 Task: Find connections with filter location Burhānuddin with filter topic #Managementskillswith filter profile language French with filter current company Trimble Inc. with filter school Jodhpur National University, Jodhpur with filter industry Nanotechnology Research with filter service category Labor and Employment Law with filter keywords title Flight Attendant
Action: Mouse moved to (594, 124)
Screenshot: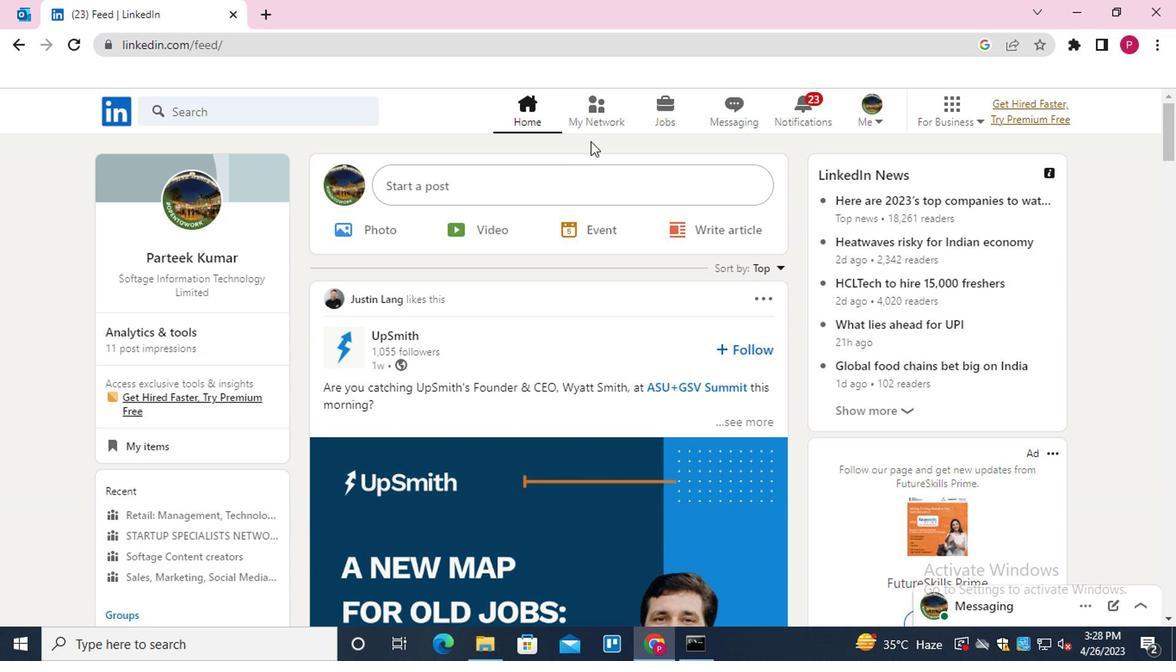 
Action: Mouse pressed left at (594, 124)
Screenshot: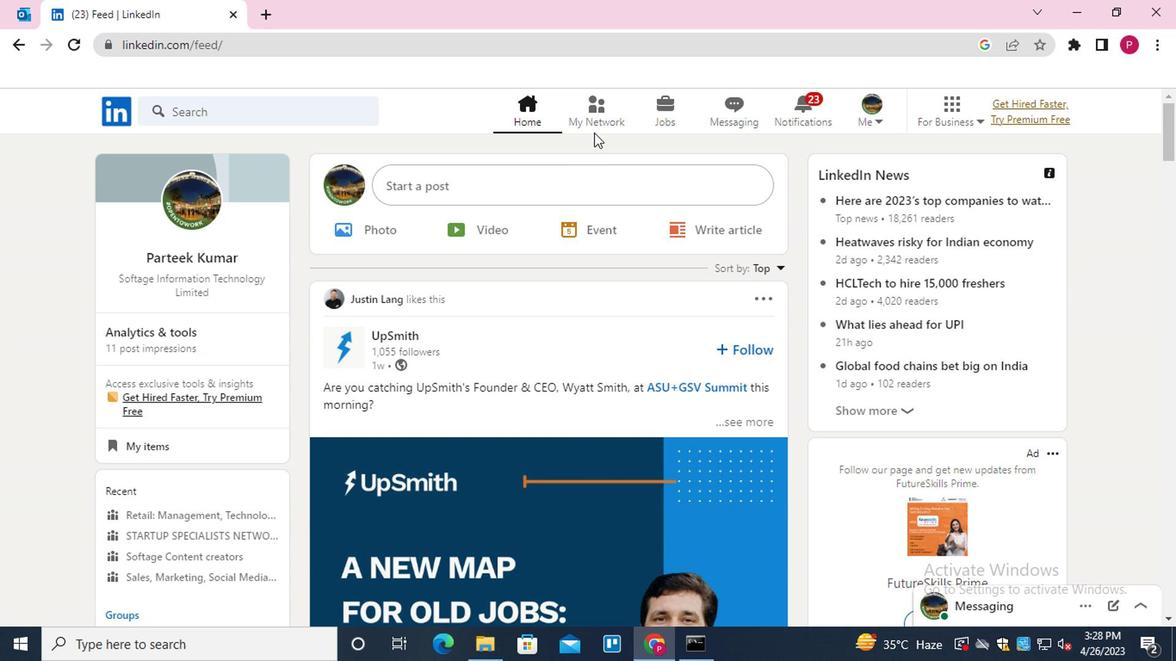 
Action: Mouse moved to (286, 218)
Screenshot: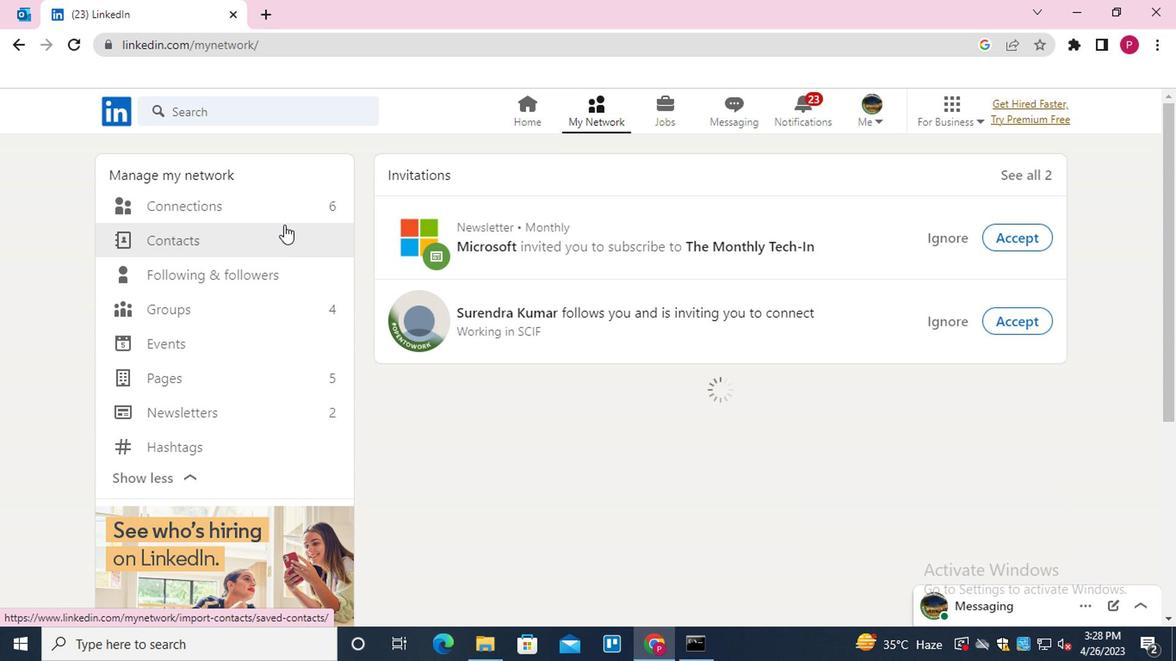 
Action: Mouse pressed left at (286, 218)
Screenshot: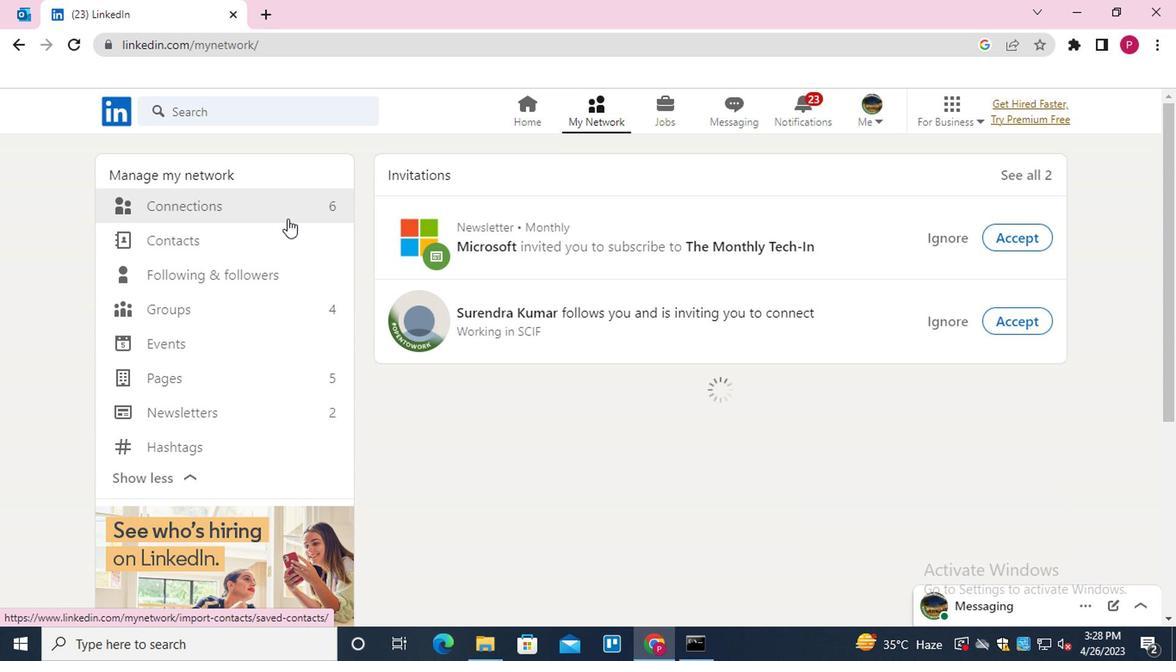 
Action: Mouse moved to (272, 214)
Screenshot: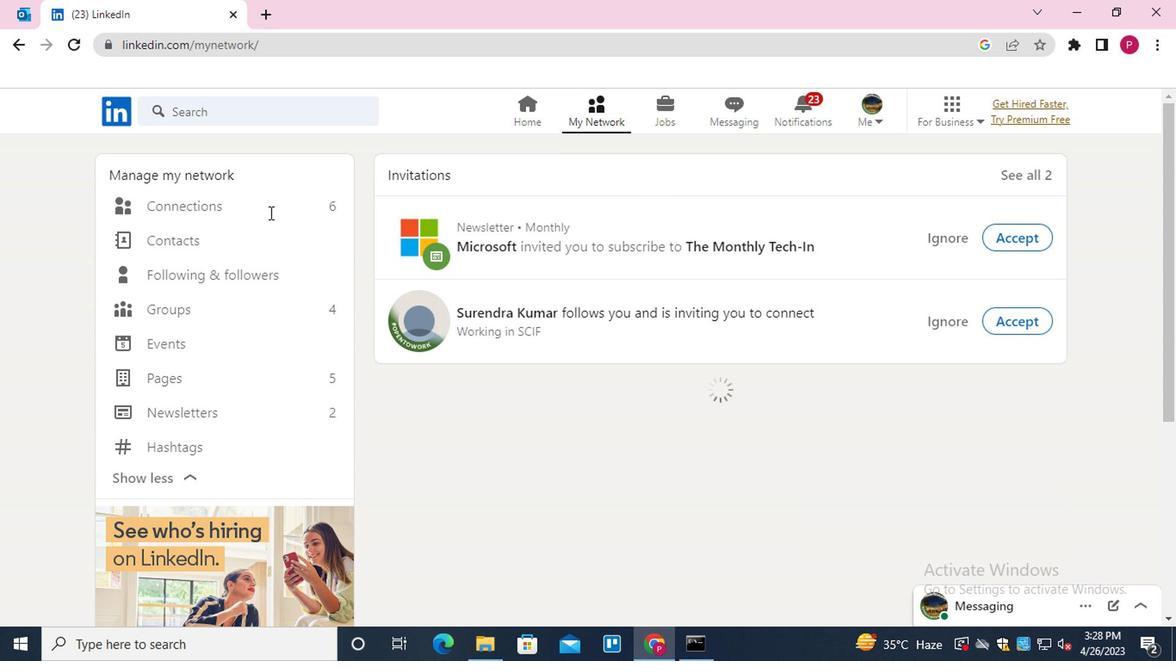 
Action: Mouse pressed left at (272, 214)
Screenshot: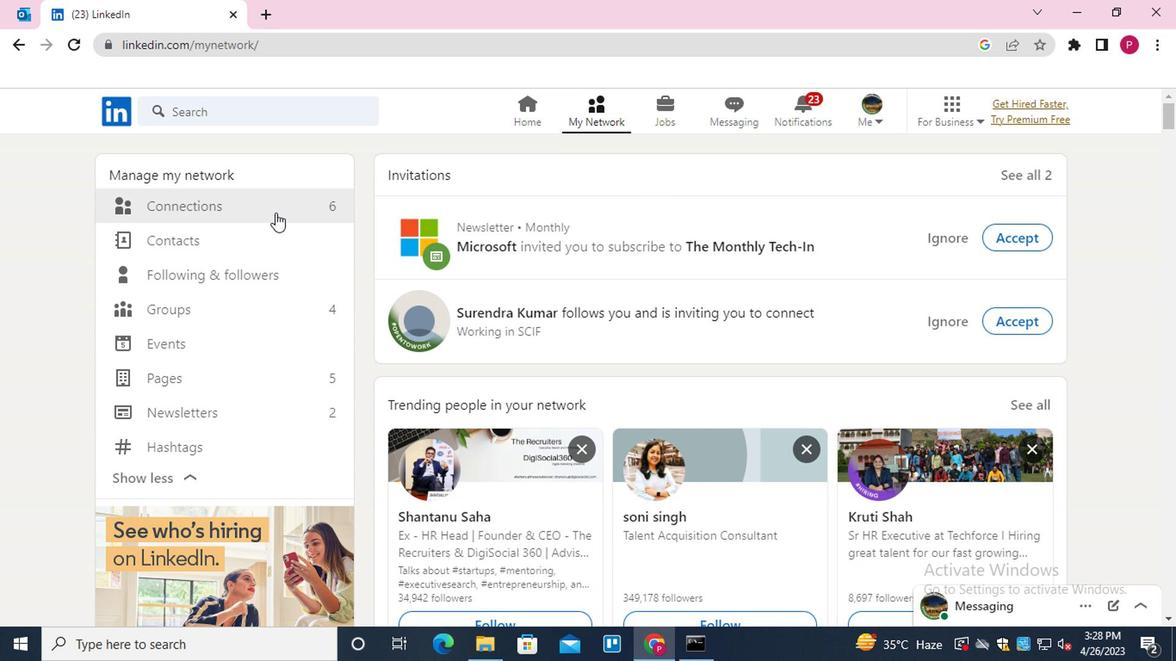 
Action: Mouse moved to (746, 206)
Screenshot: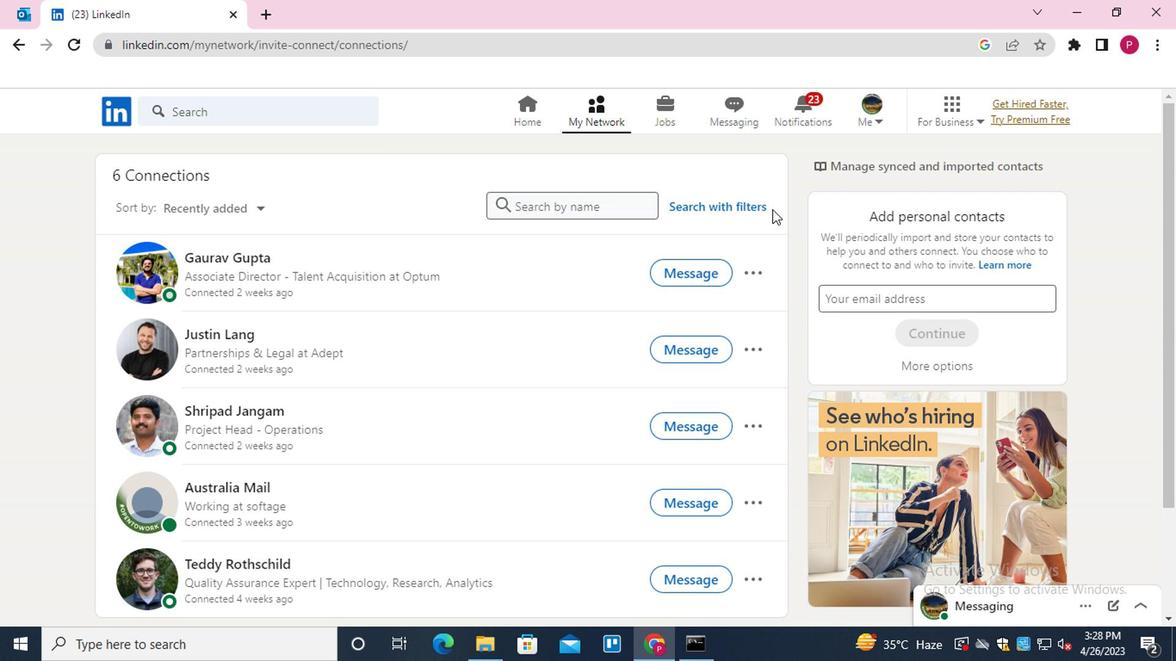 
Action: Mouse pressed left at (746, 206)
Screenshot: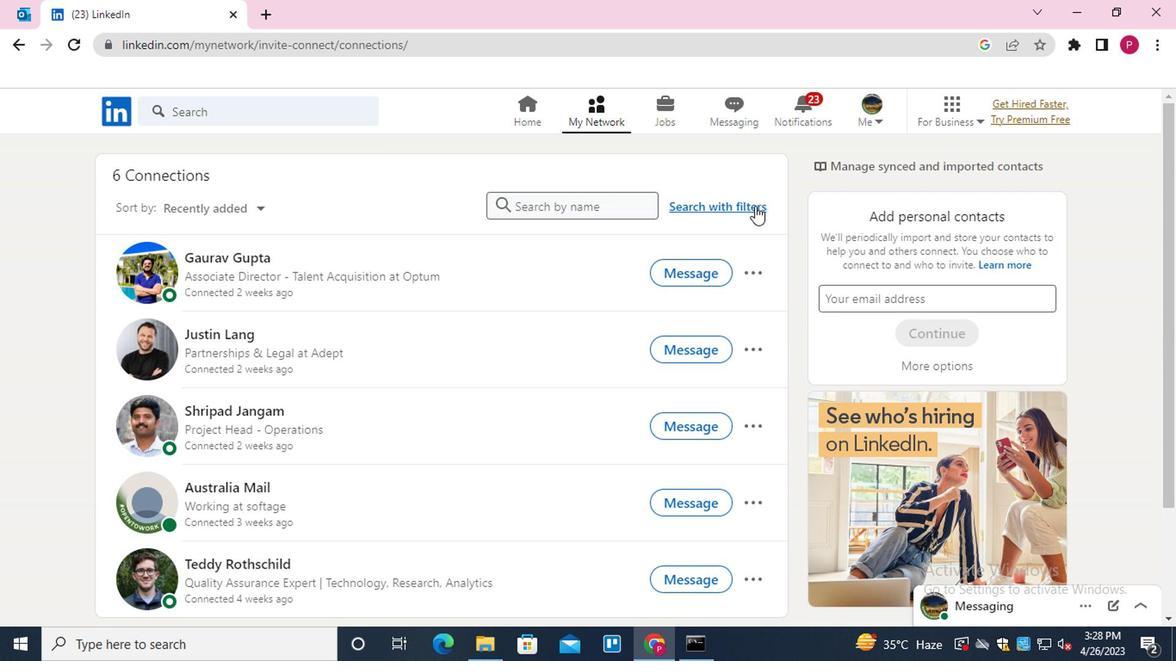 
Action: Mouse moved to (577, 161)
Screenshot: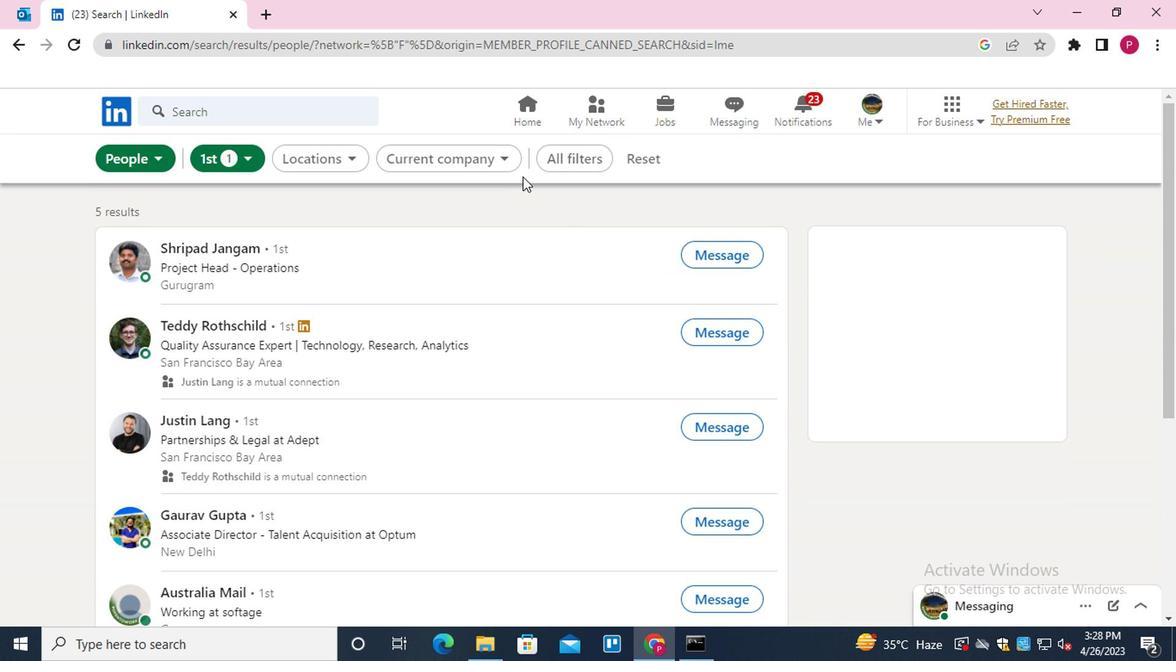 
Action: Mouse pressed left at (577, 161)
Screenshot: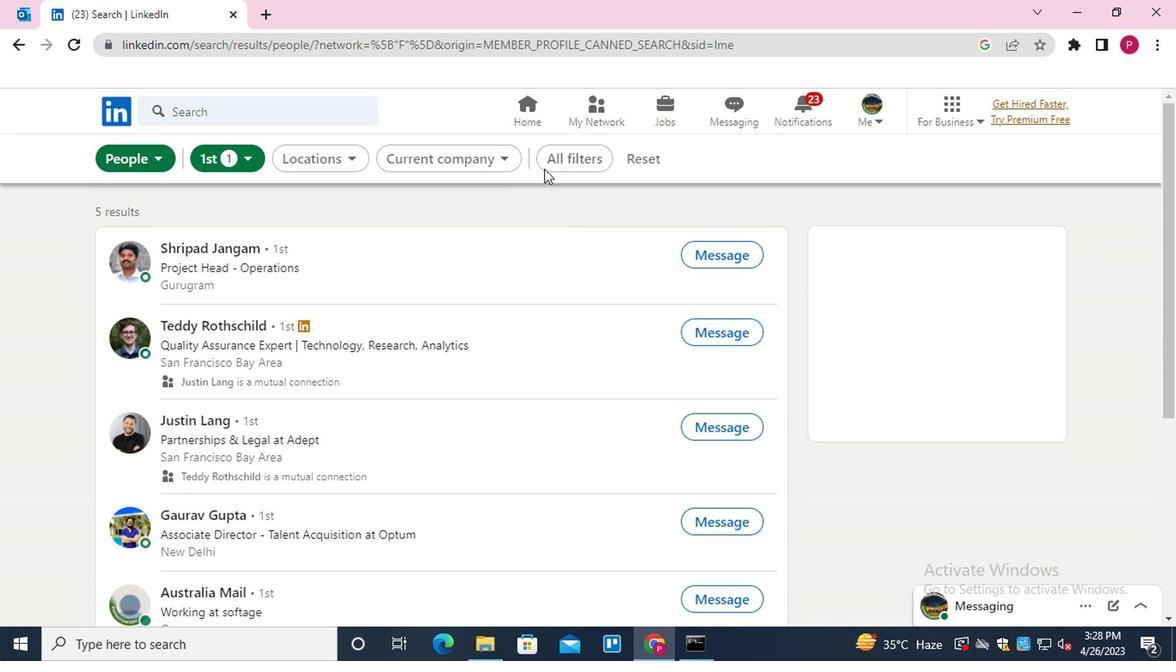 
Action: Mouse moved to (521, 261)
Screenshot: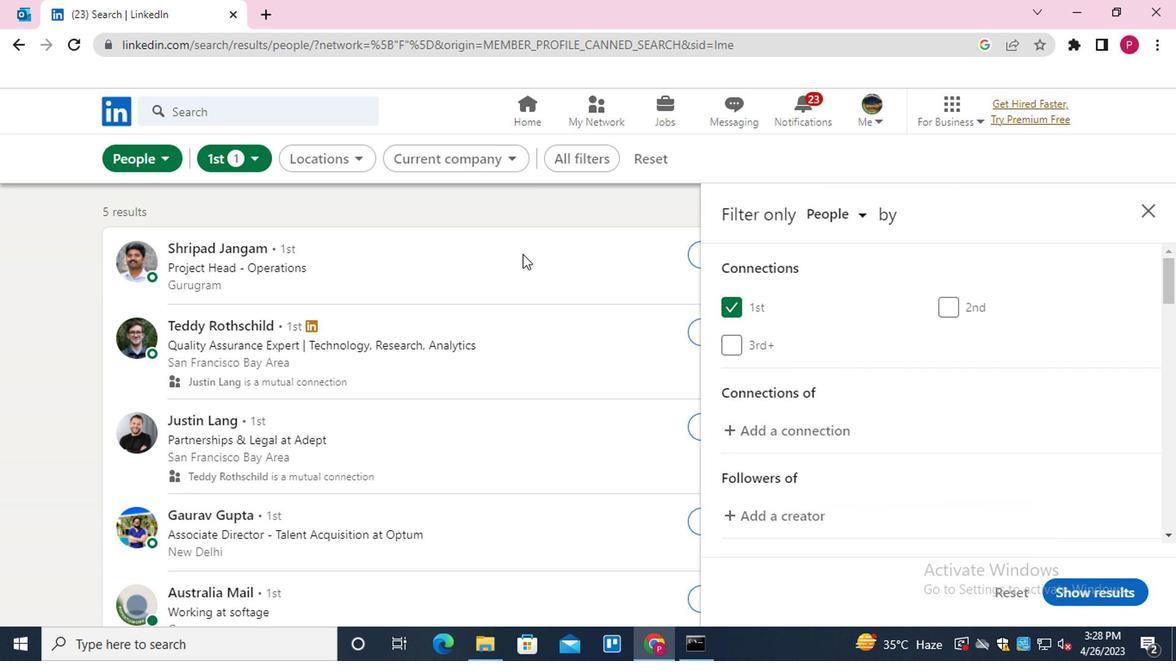 
Action: Mouse scrolled (521, 261) with delta (0, 0)
Screenshot: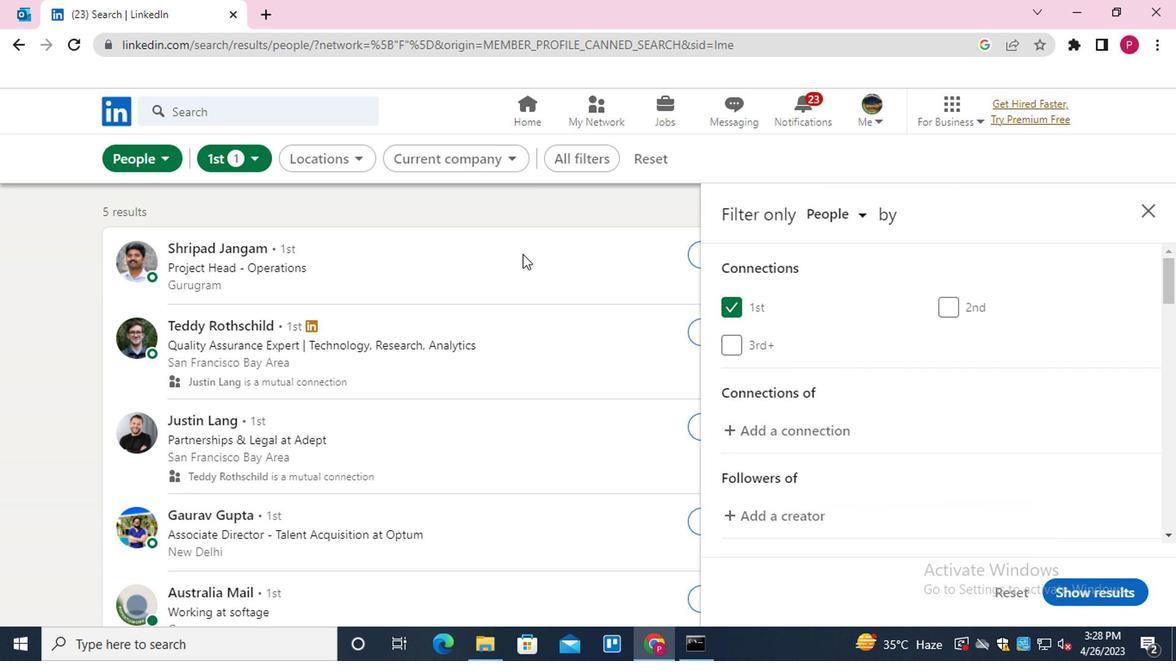 
Action: Mouse moved to (527, 271)
Screenshot: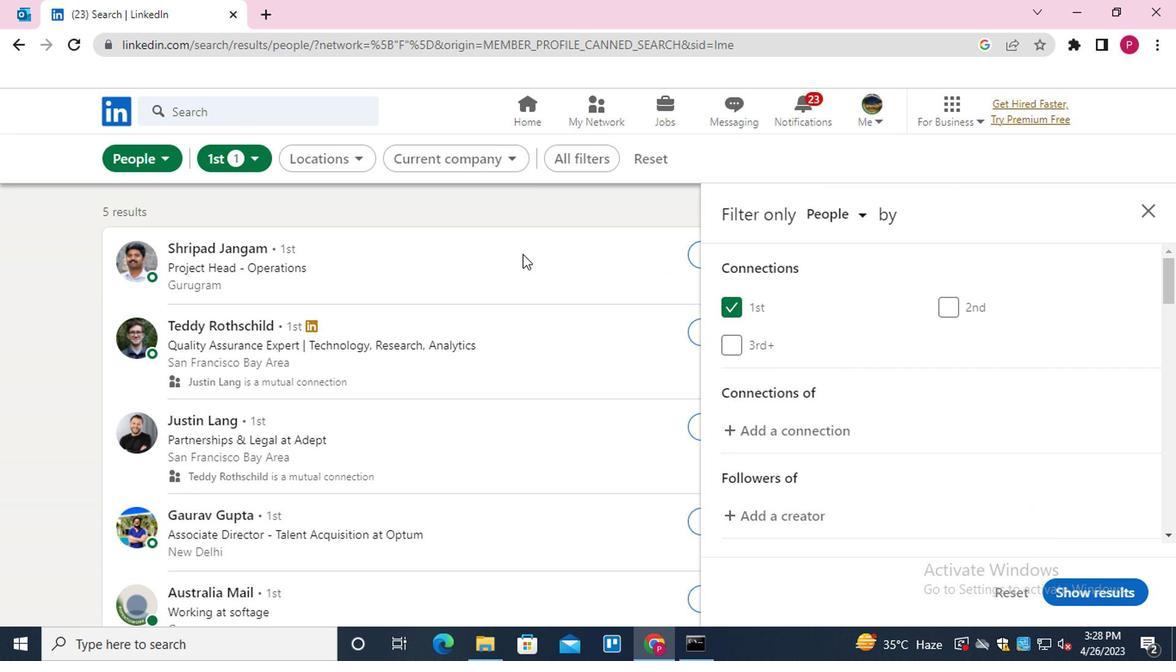 
Action: Mouse scrolled (527, 270) with delta (0, -1)
Screenshot: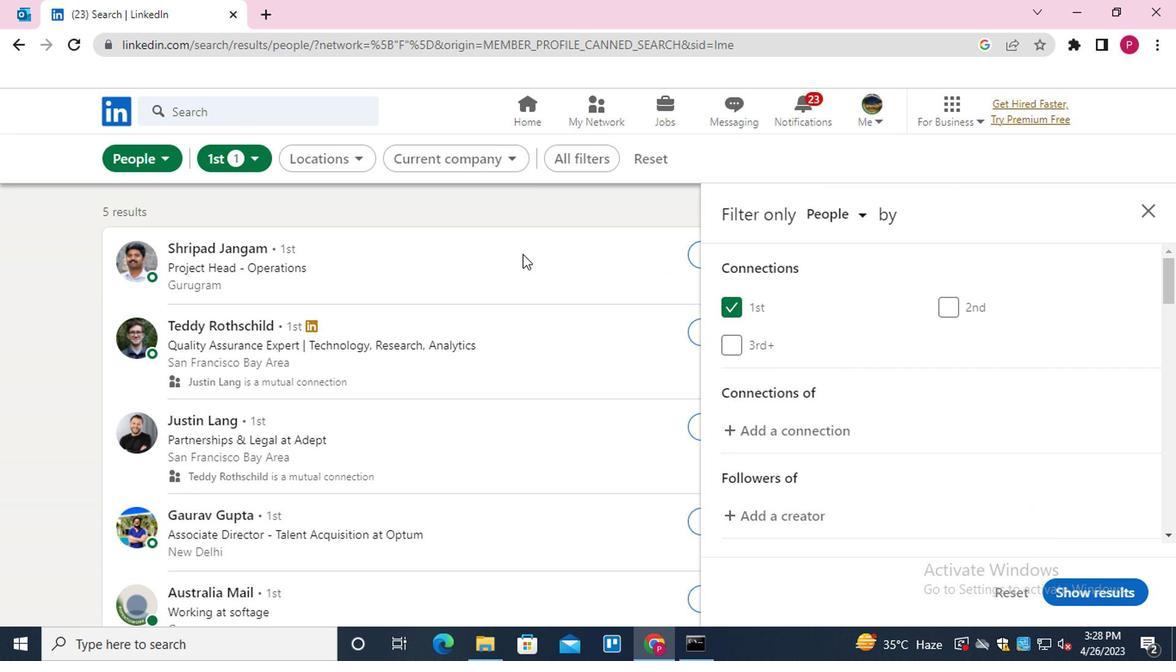 
Action: Mouse moved to (558, 294)
Screenshot: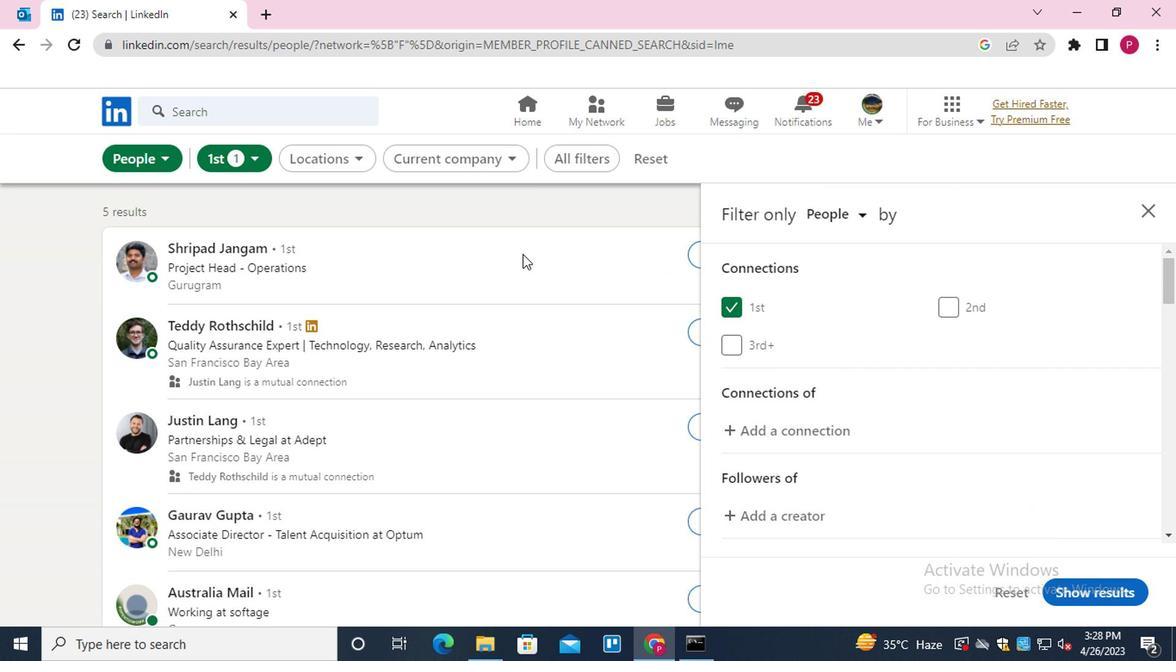 
Action: Mouse scrolled (558, 293) with delta (0, -1)
Screenshot: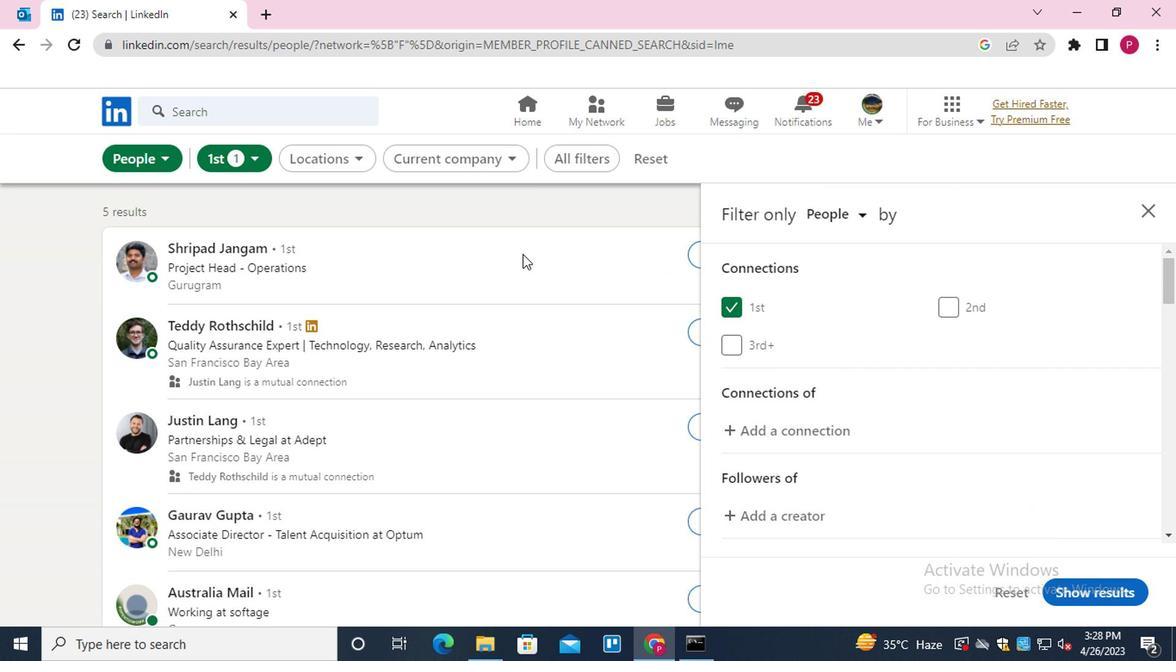 
Action: Mouse moved to (909, 395)
Screenshot: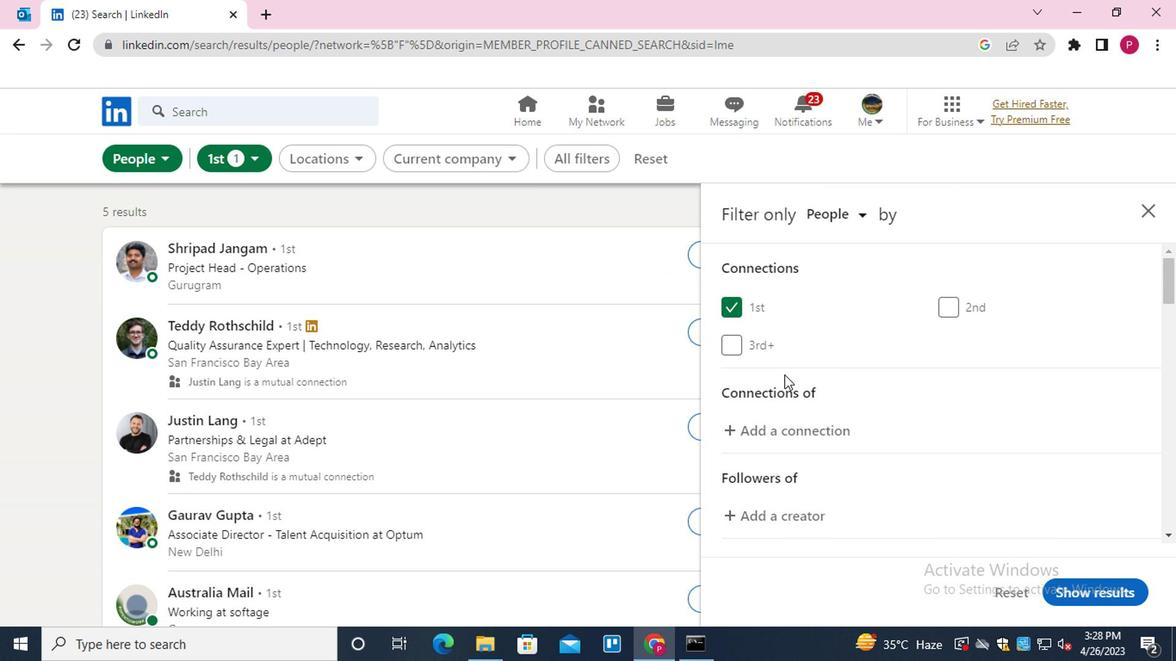 
Action: Mouse scrolled (909, 393) with delta (0, -1)
Screenshot: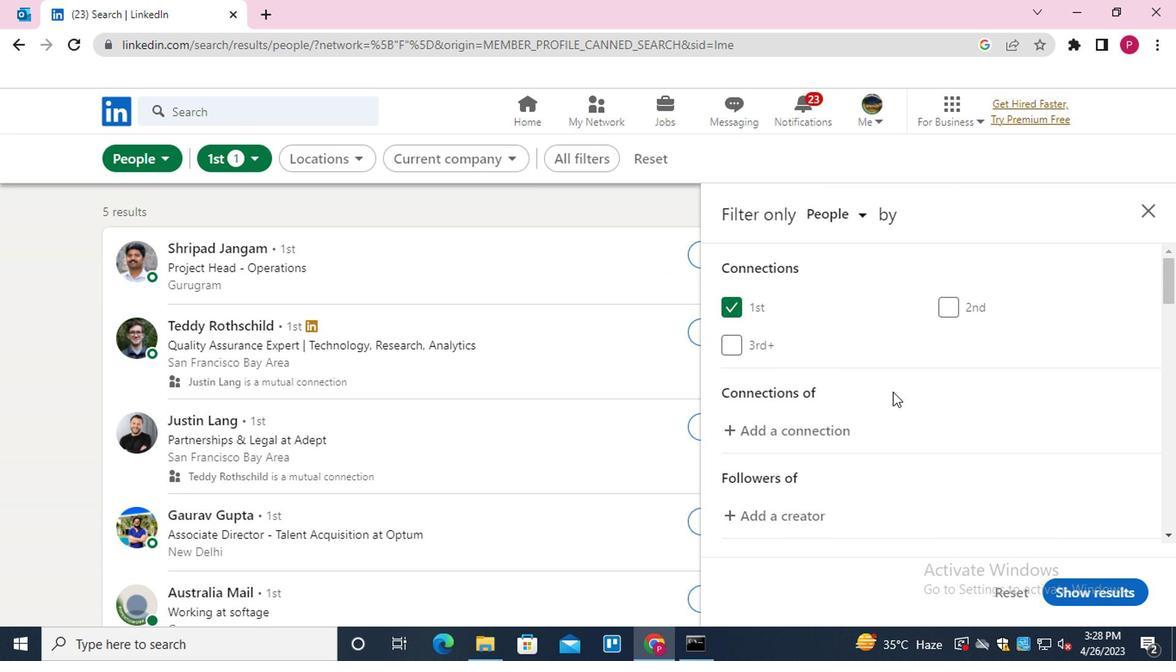 
Action: Mouse scrolled (909, 393) with delta (0, -1)
Screenshot: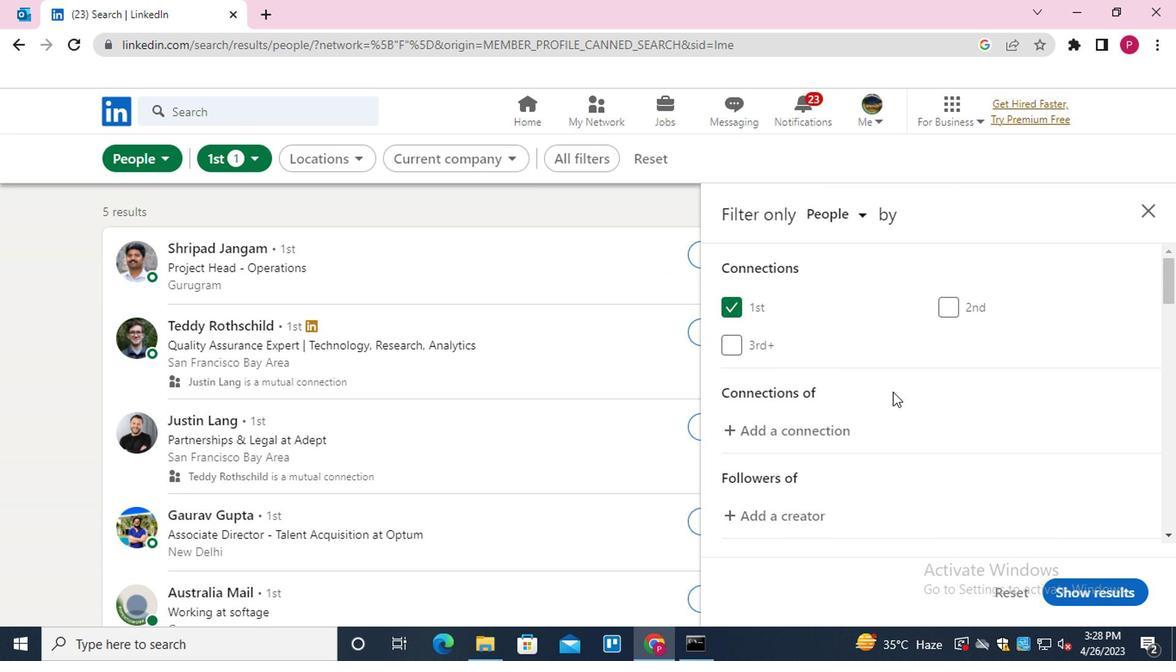 
Action: Mouse moved to (912, 397)
Screenshot: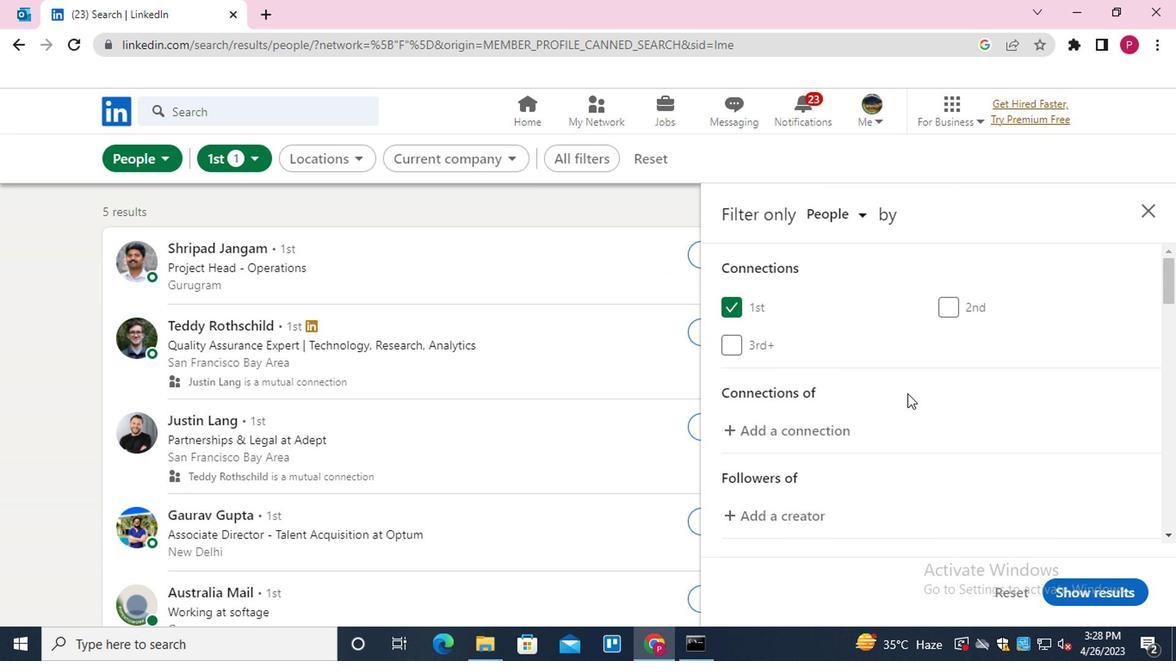 
Action: Mouse scrolled (912, 395) with delta (0, -1)
Screenshot: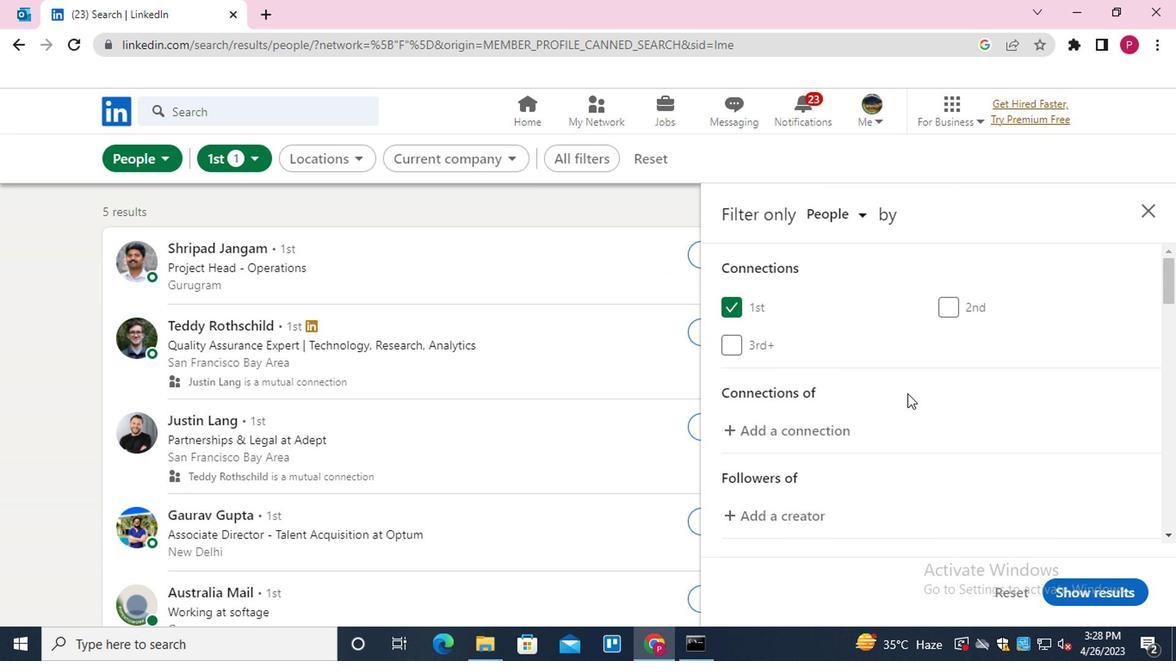 
Action: Mouse moved to (1001, 416)
Screenshot: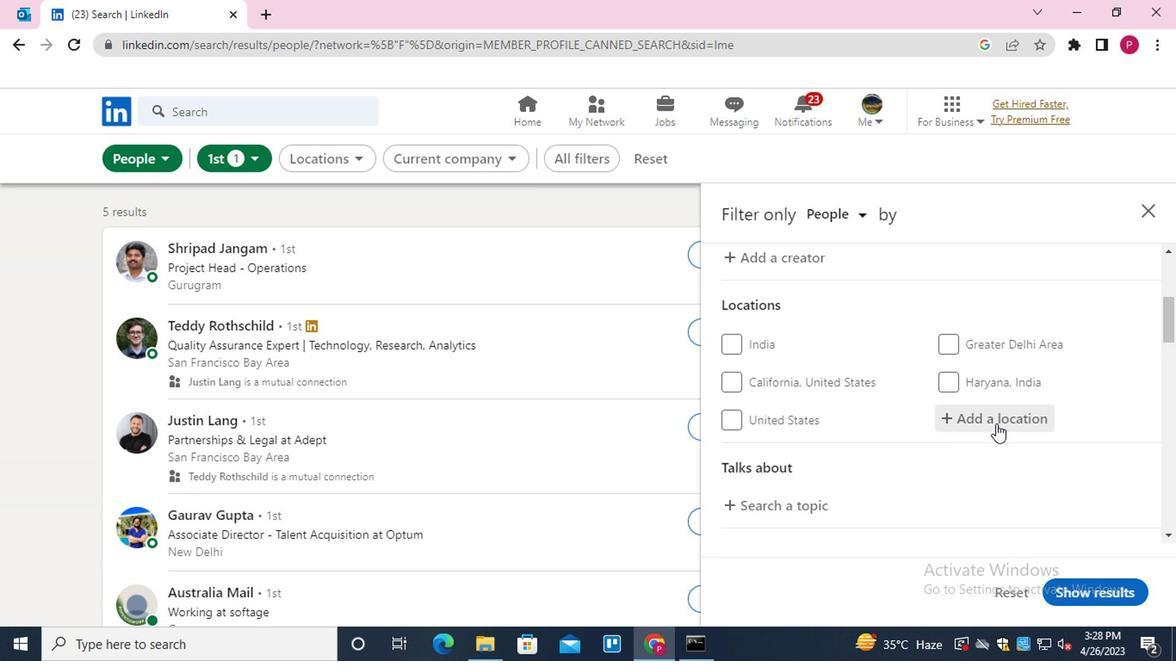 
Action: Mouse pressed left at (1001, 416)
Screenshot: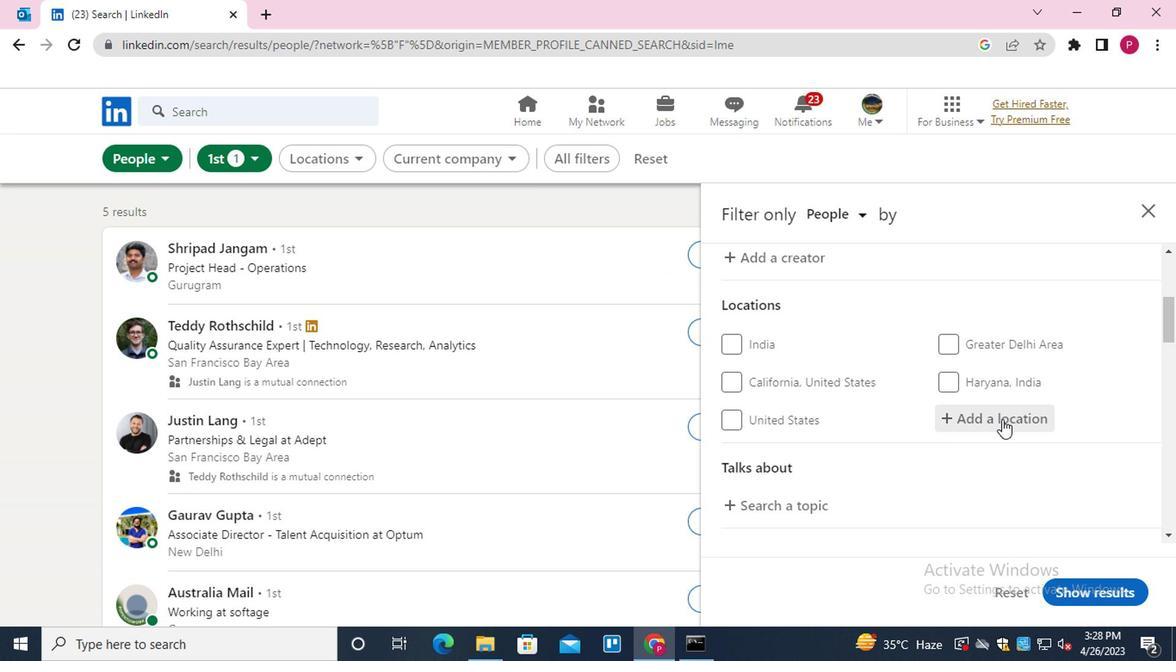 
Action: Key pressed <Key.shift>BURHANUDDIN
Screenshot: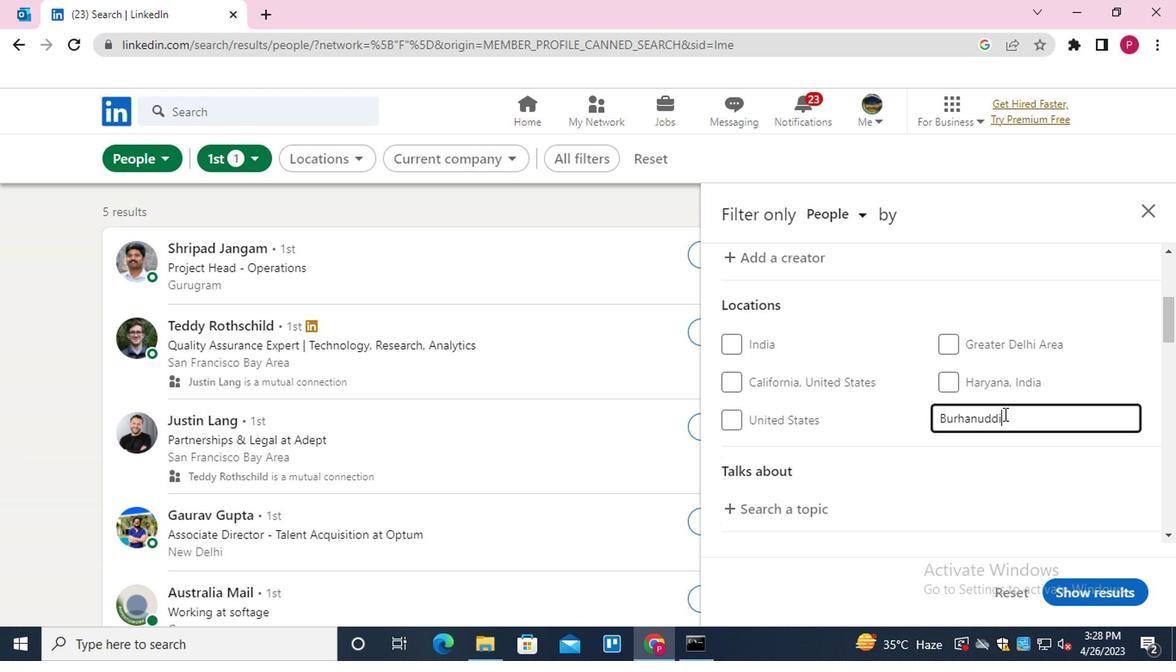 
Action: Mouse moved to (996, 420)
Screenshot: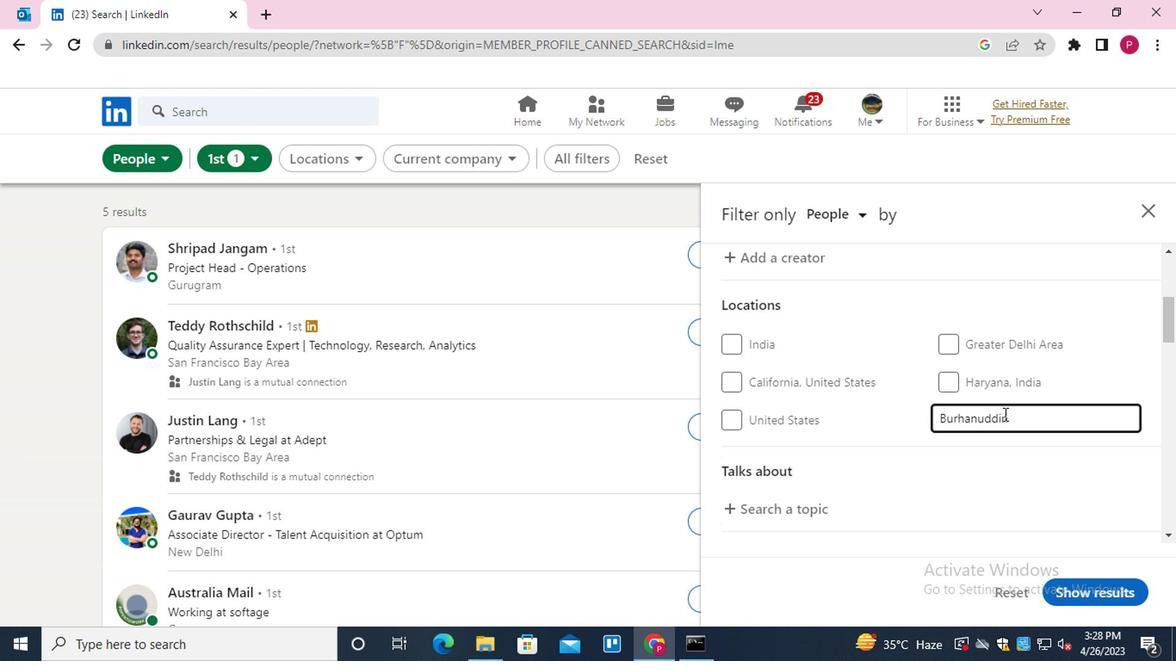 
Action: Mouse scrolled (996, 419) with delta (0, -1)
Screenshot: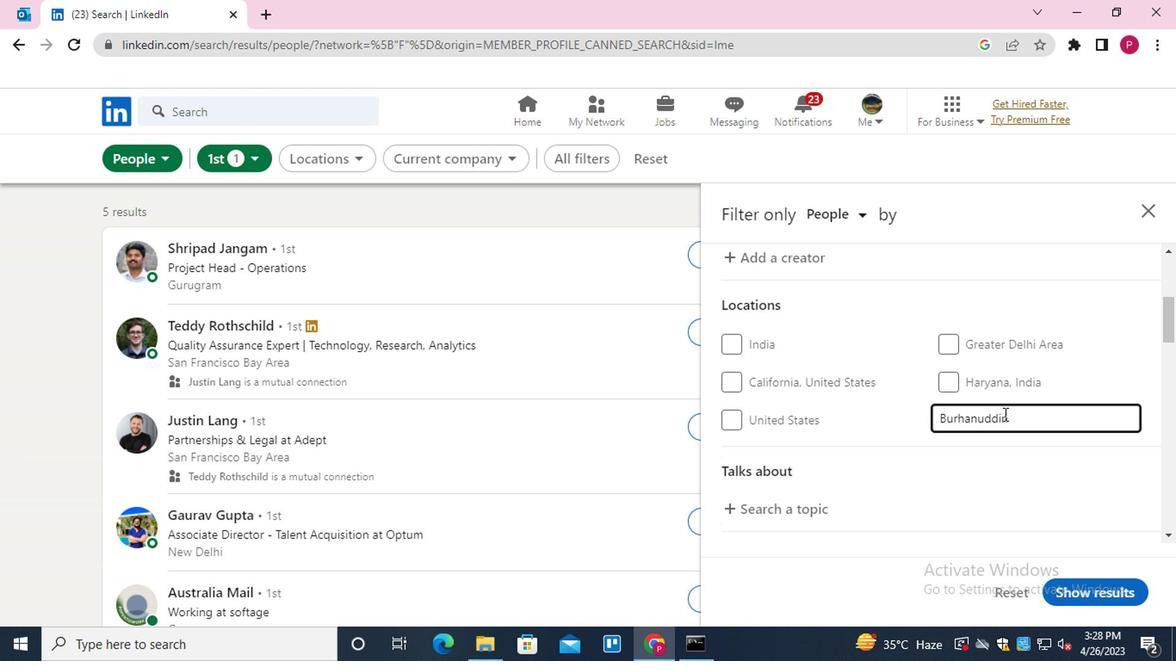 
Action: Mouse scrolled (996, 419) with delta (0, -1)
Screenshot: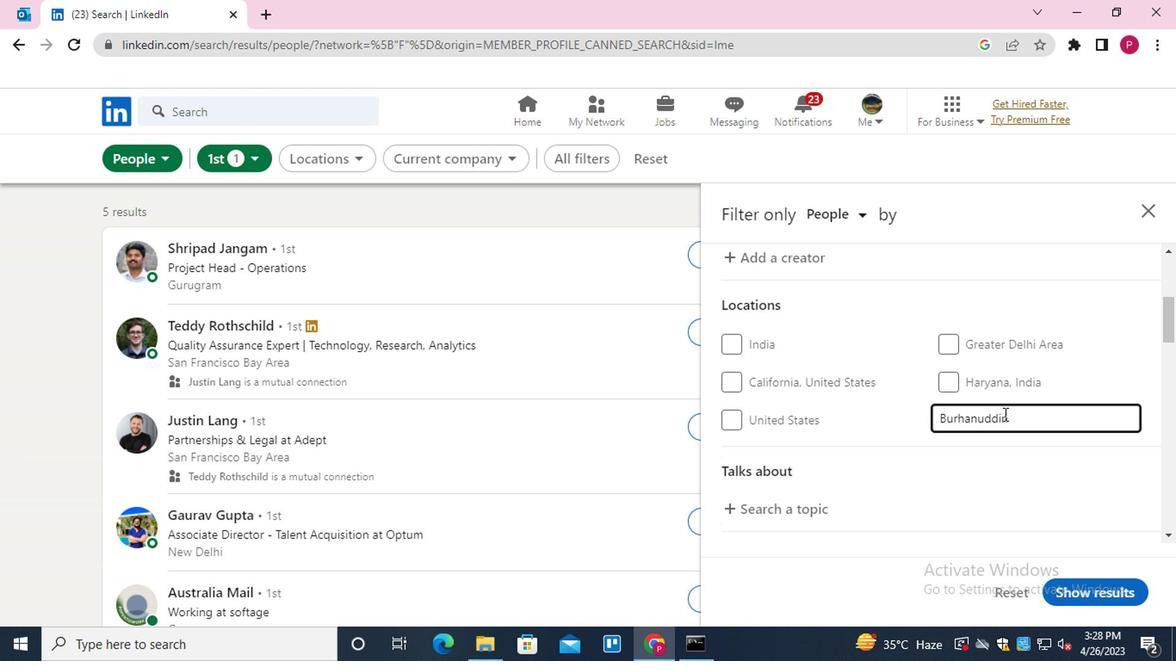 
Action: Mouse moved to (792, 336)
Screenshot: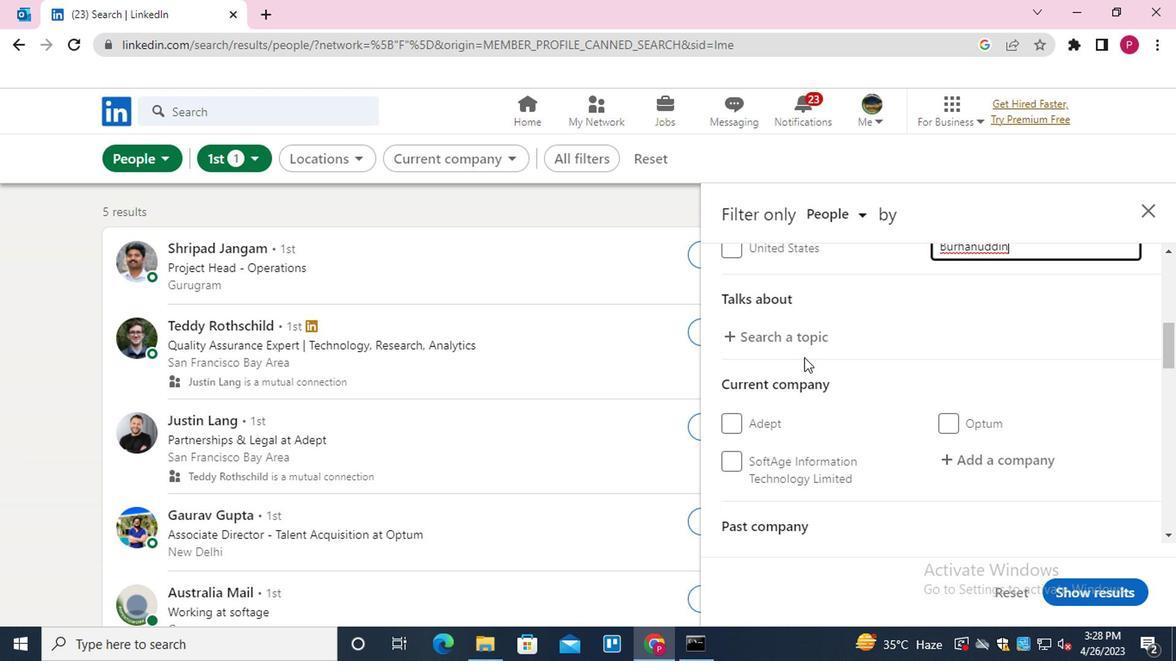 
Action: Mouse pressed left at (792, 336)
Screenshot: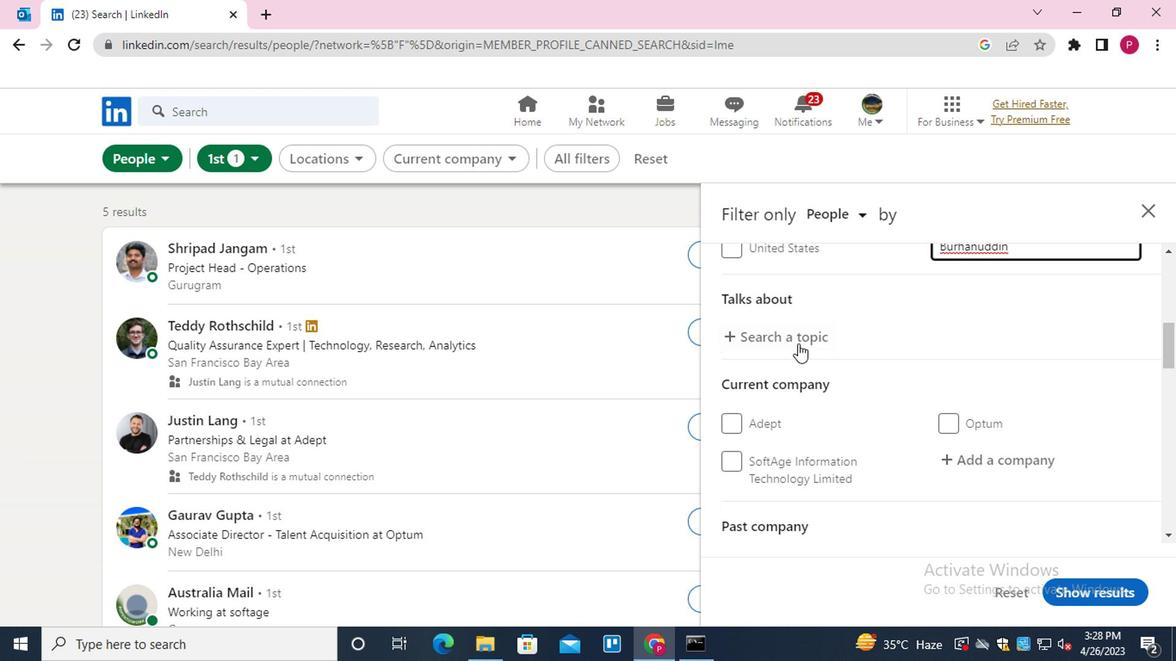 
Action: Key pressed MANAGEMENT<Key.down><Key.down><Key.down><Key.down><Key.down><Key.enter>
Screenshot: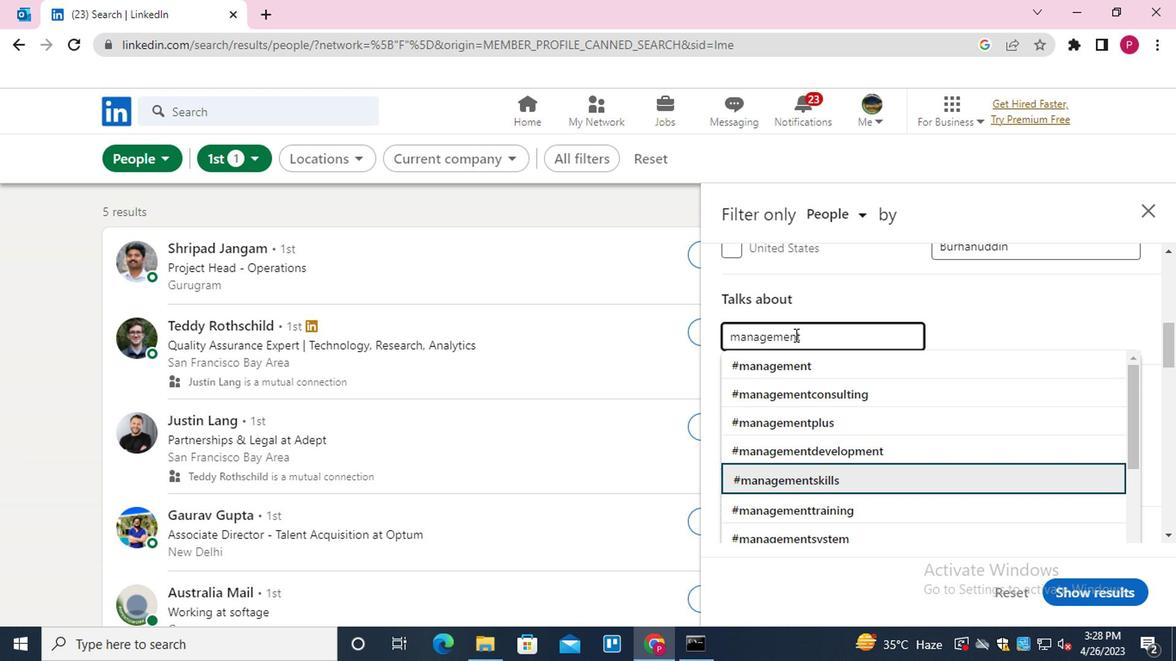 
Action: Mouse scrolled (792, 335) with delta (0, 0)
Screenshot: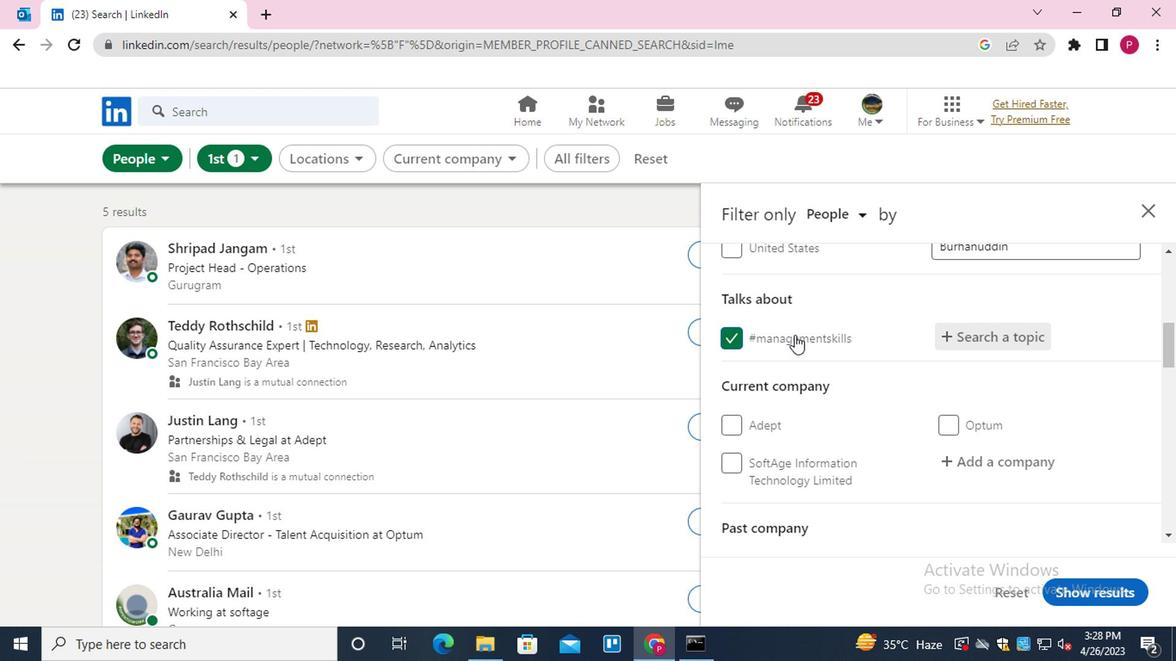 
Action: Mouse scrolled (792, 335) with delta (0, 0)
Screenshot: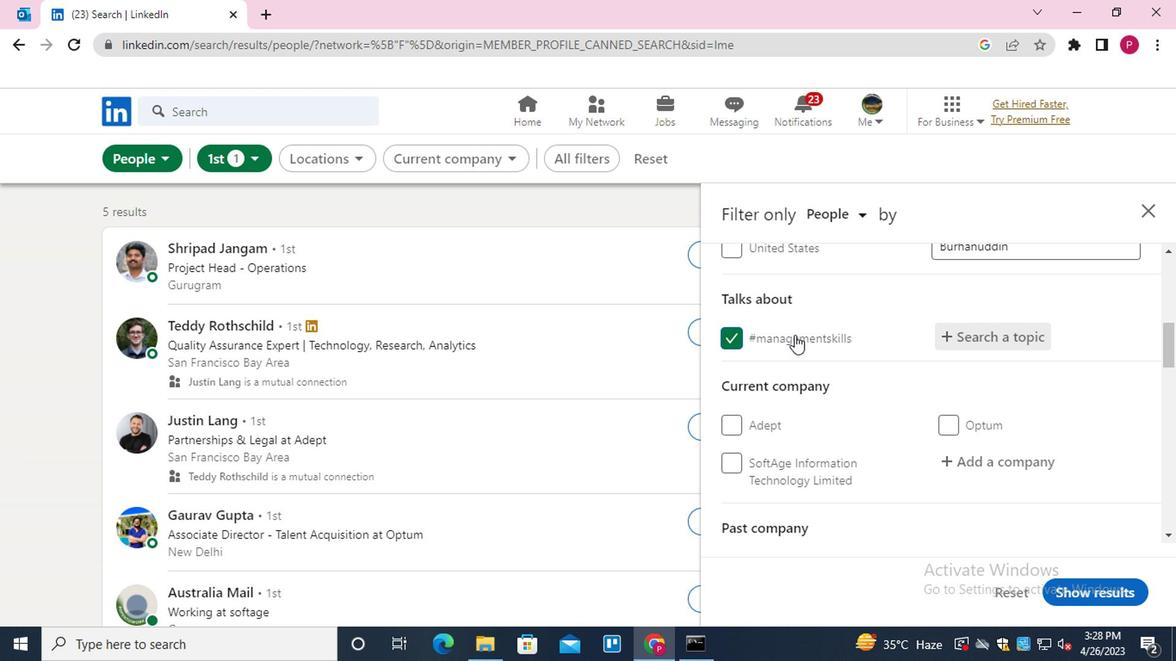 
Action: Mouse moved to (994, 273)
Screenshot: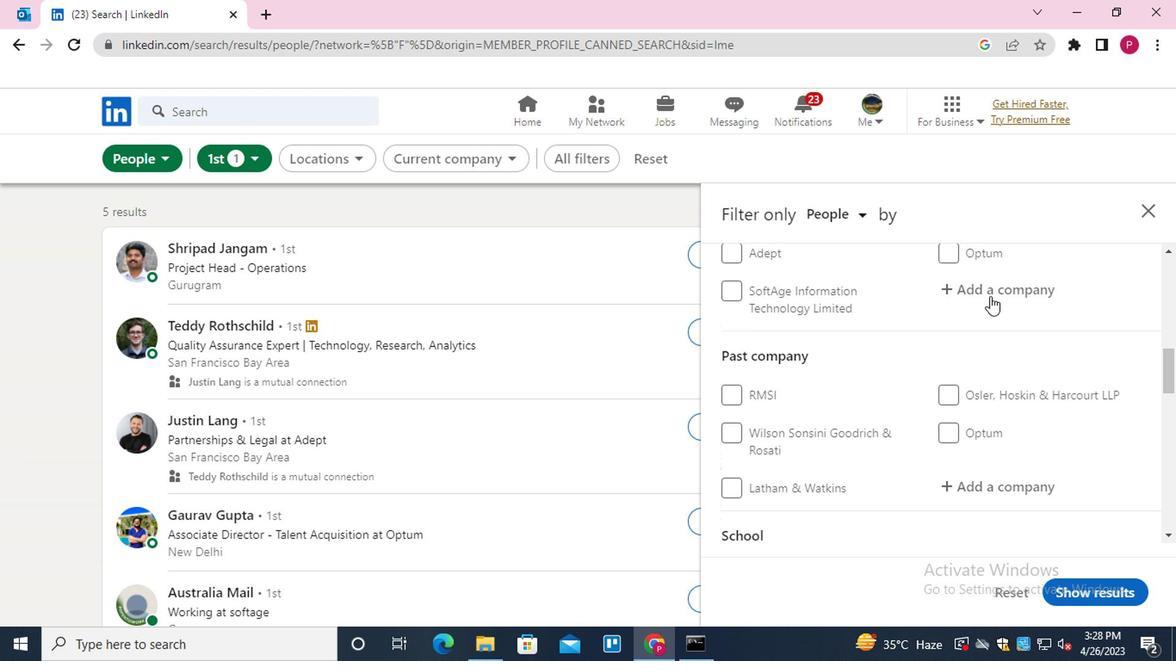 
Action: Mouse pressed left at (994, 273)
Screenshot: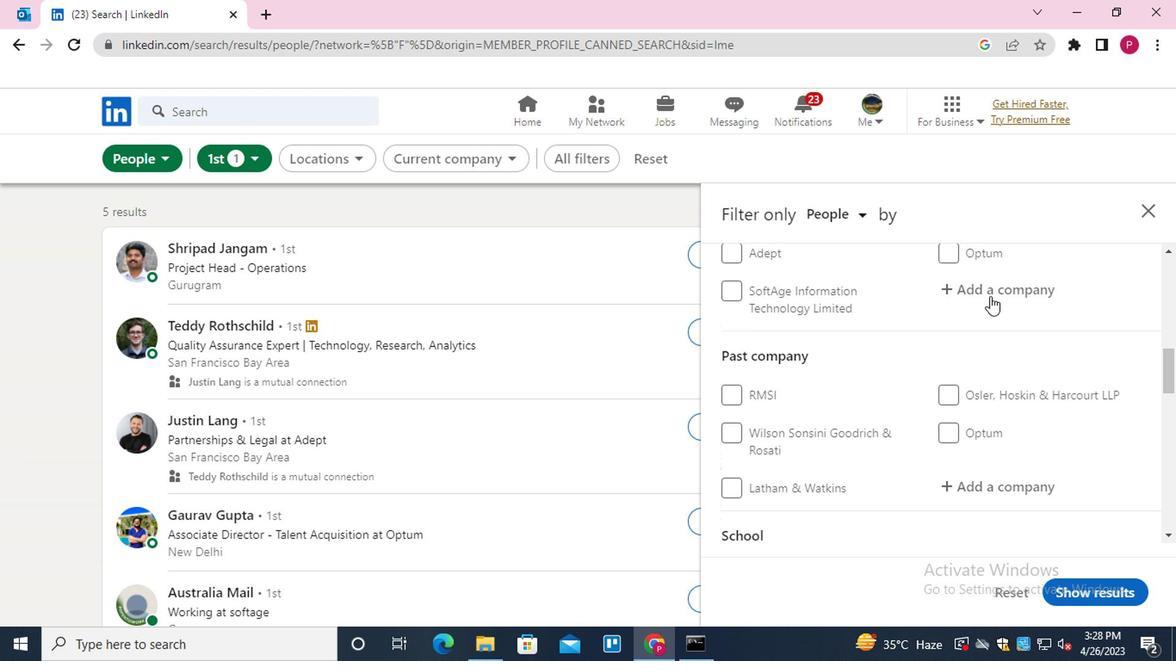 
Action: Mouse moved to (994, 286)
Screenshot: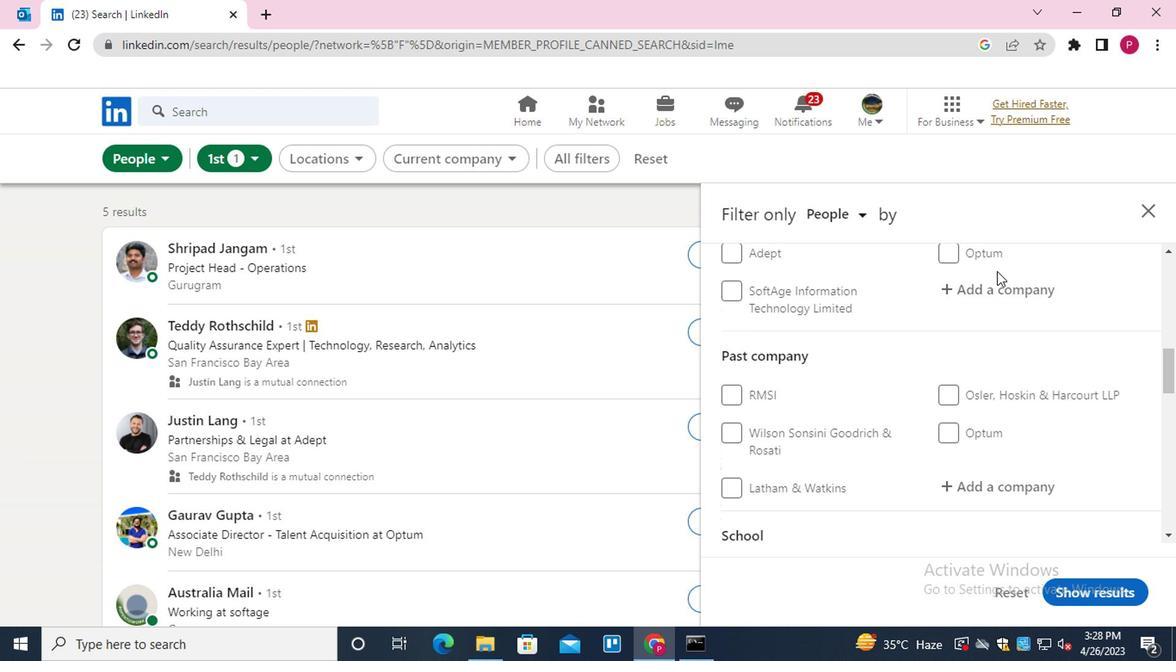 
Action: Mouse pressed left at (994, 286)
Screenshot: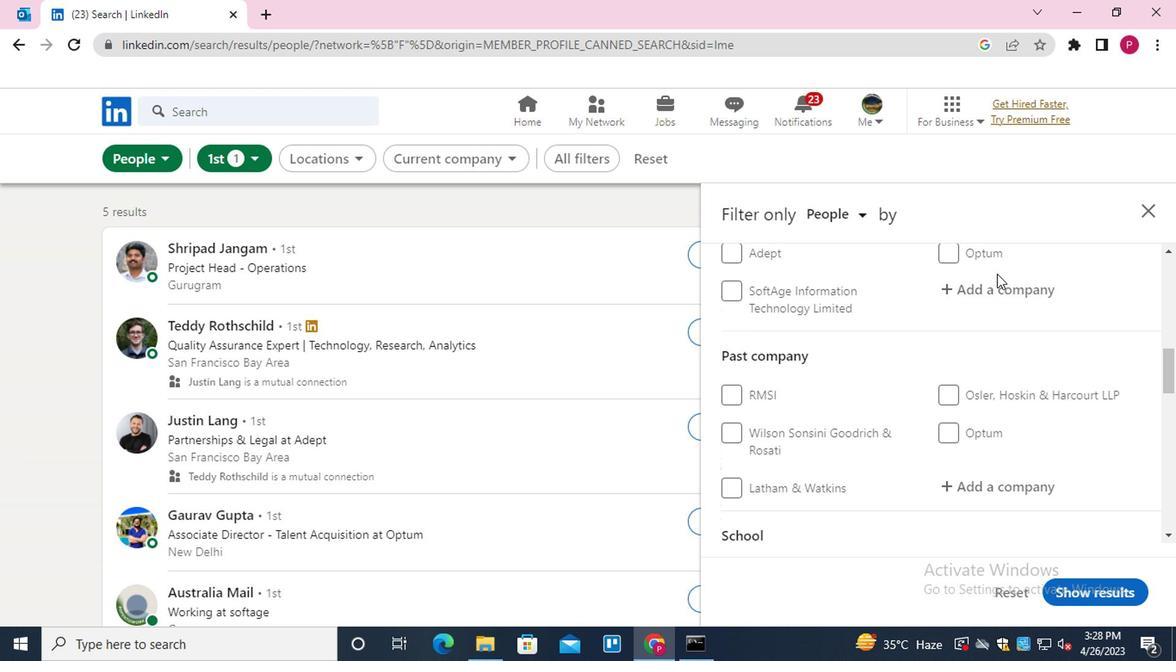 
Action: Mouse moved to (994, 286)
Screenshot: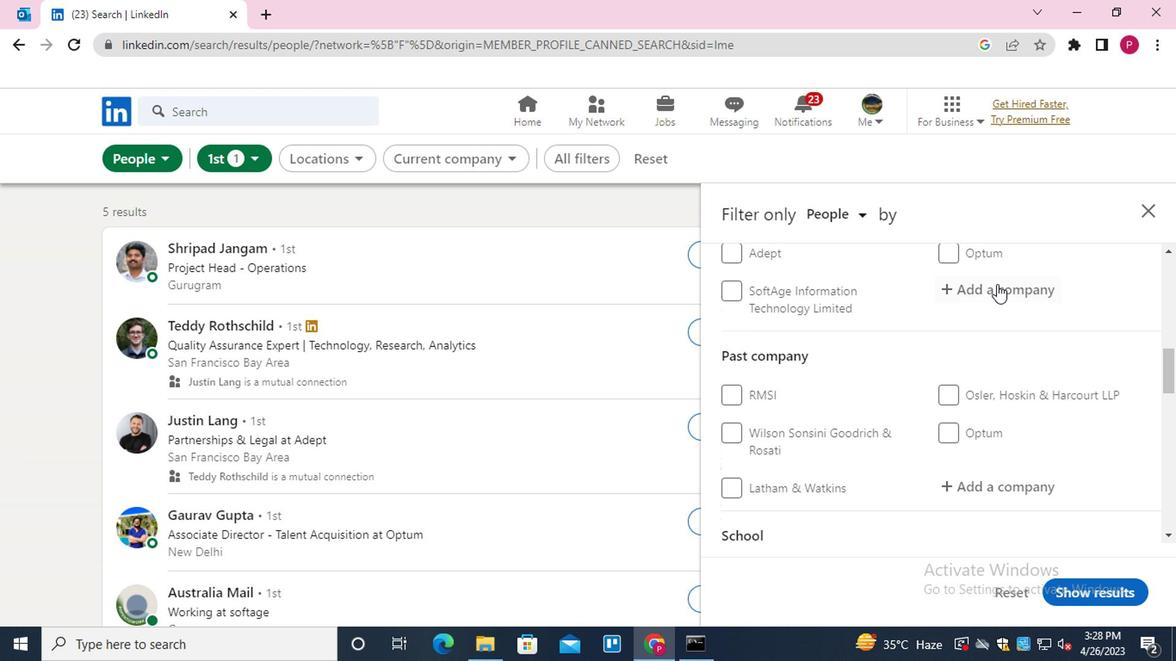 
Action: Key pressed <Key.shift>TRIMBLE<Key.down><Key.enter>
Screenshot: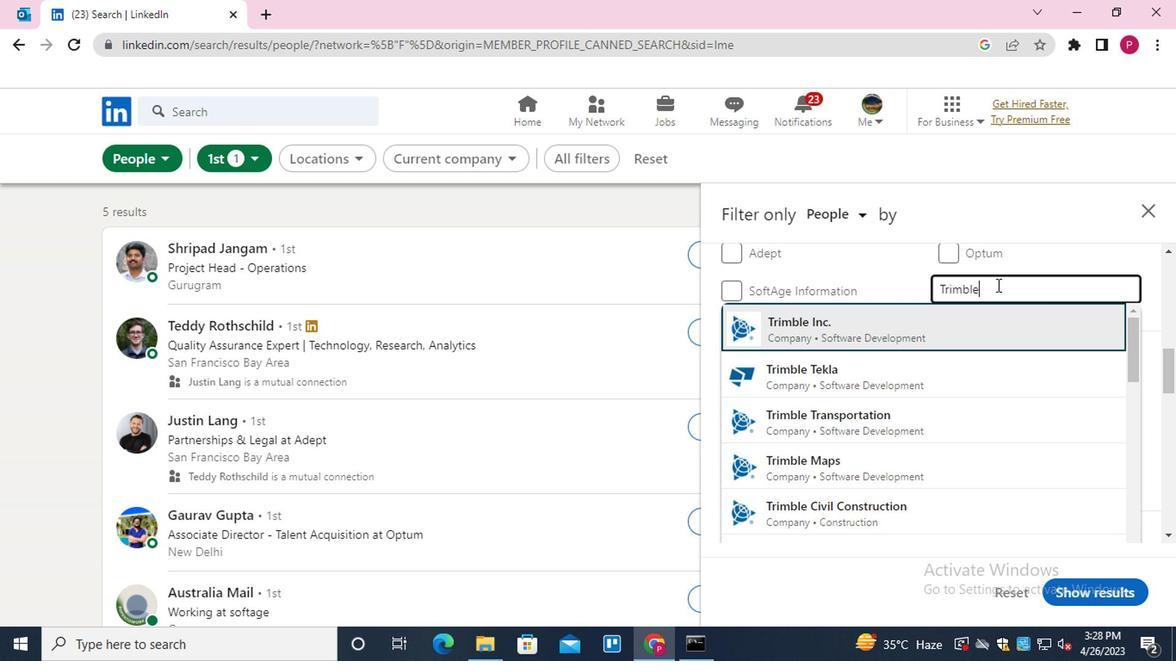 
Action: Mouse moved to (934, 379)
Screenshot: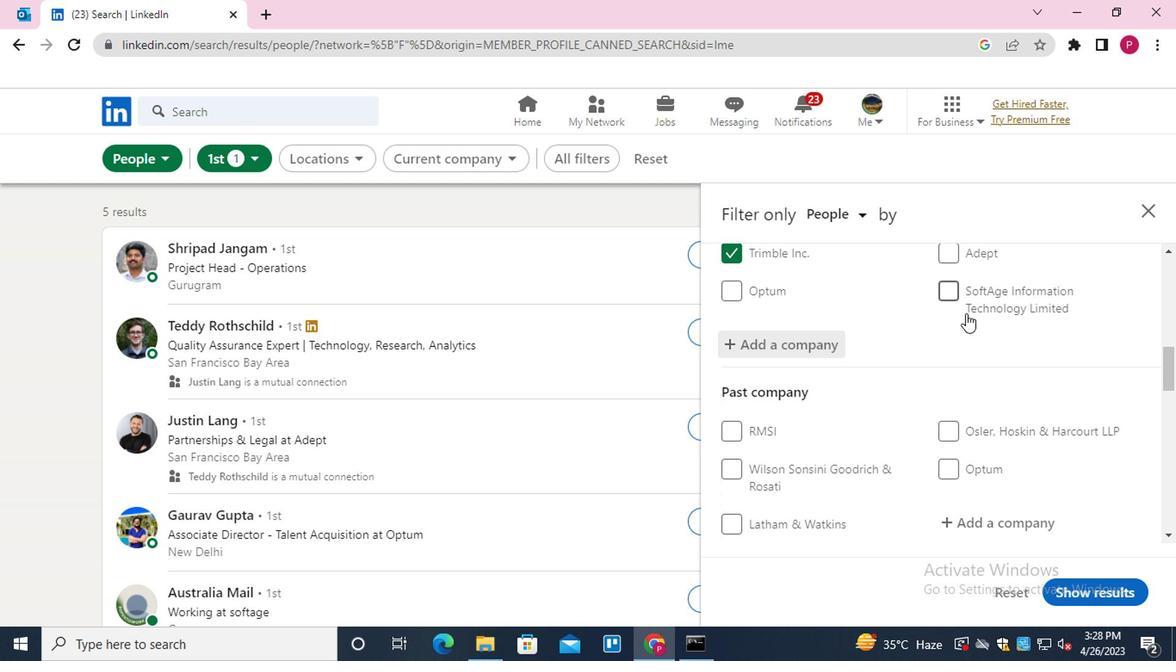 
Action: Mouse scrolled (934, 378) with delta (0, -1)
Screenshot: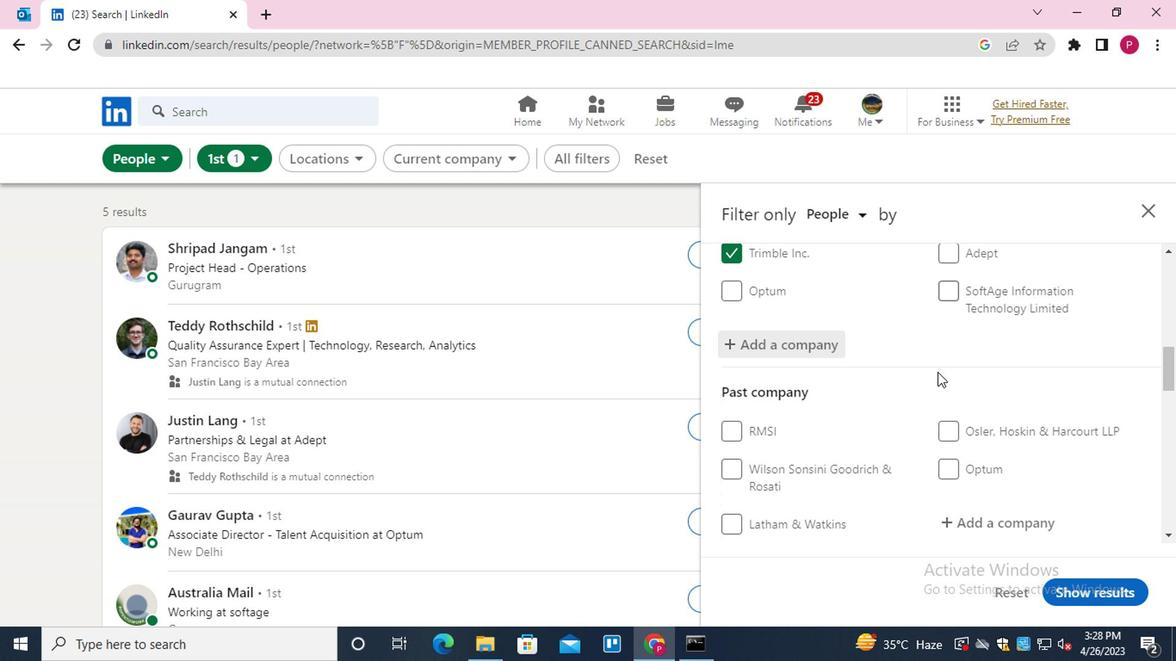 
Action: Mouse moved to (928, 391)
Screenshot: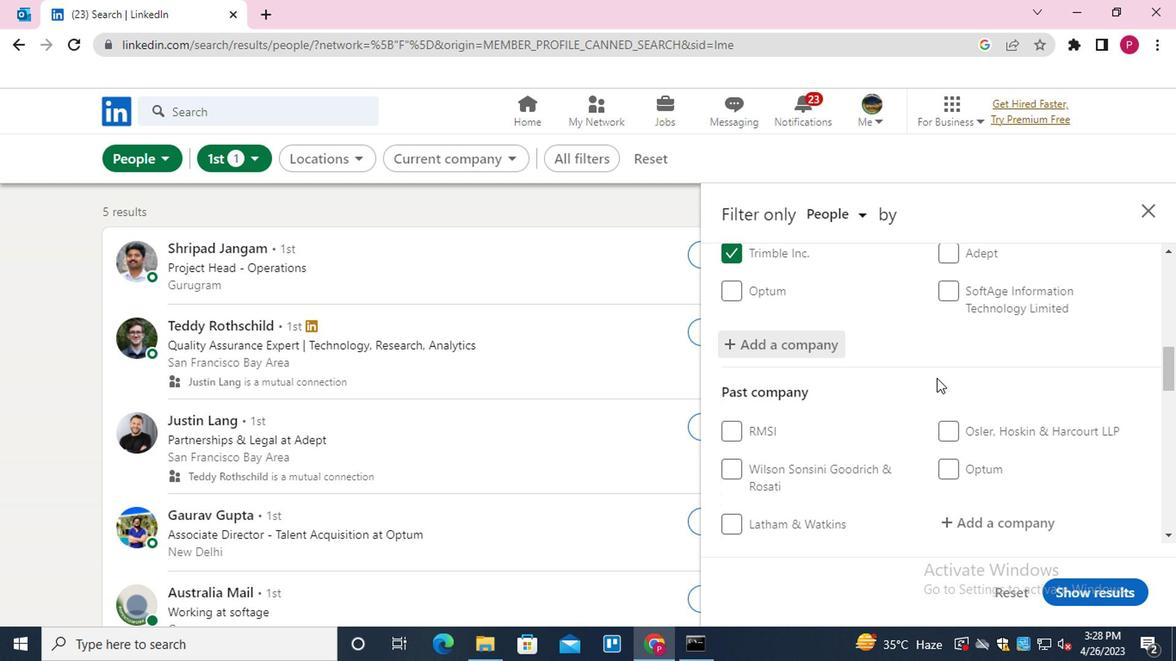 
Action: Mouse scrolled (928, 390) with delta (0, 0)
Screenshot: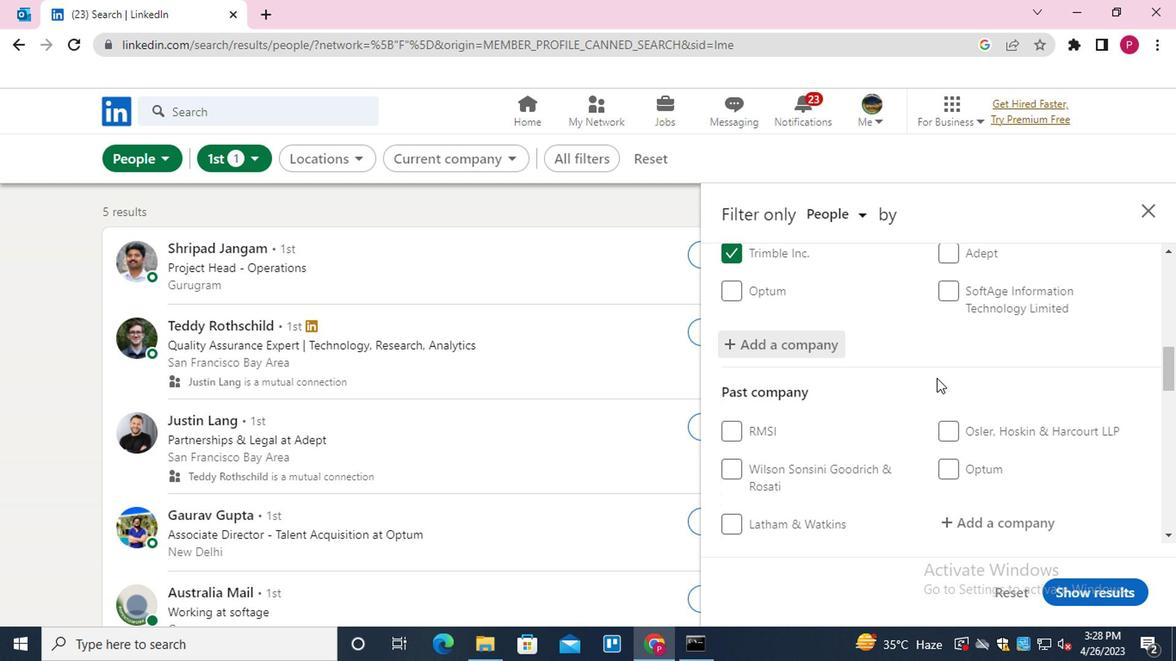 
Action: Mouse moved to (922, 397)
Screenshot: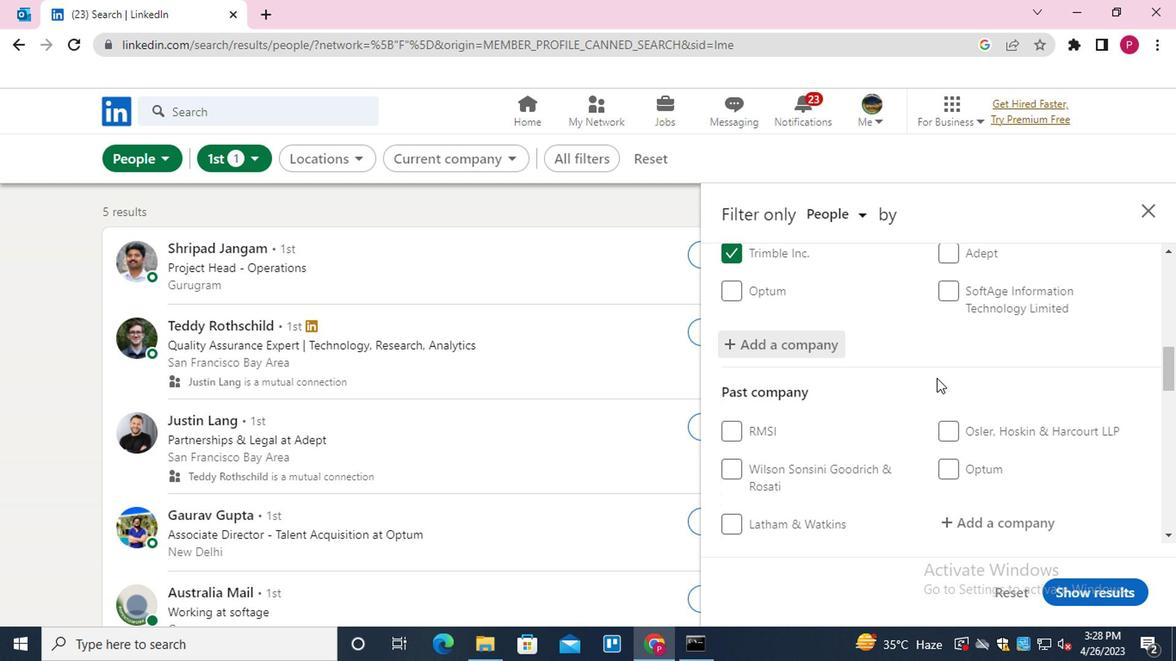 
Action: Mouse scrolled (922, 397) with delta (0, 0)
Screenshot: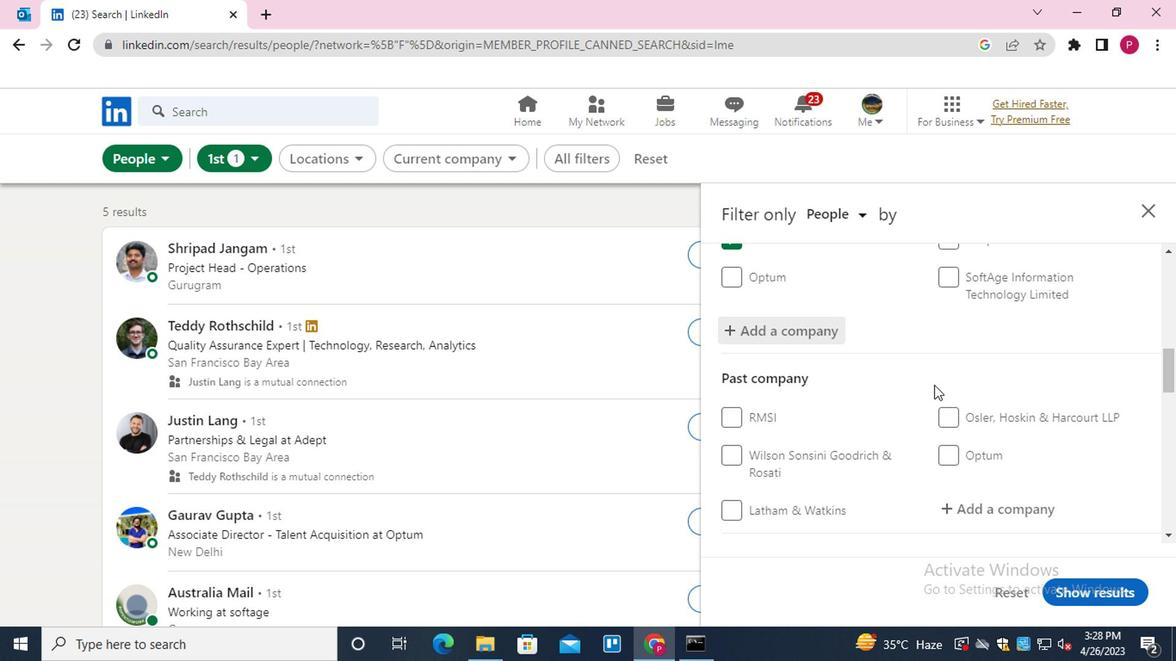 
Action: Mouse moved to (857, 418)
Screenshot: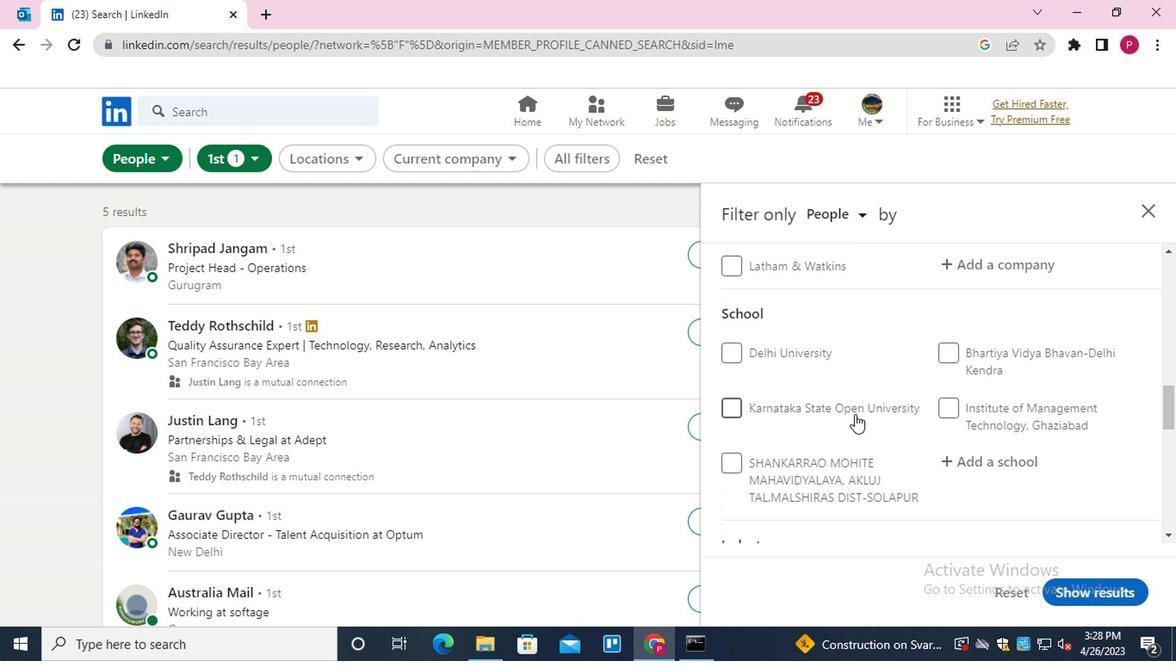 
Action: Mouse scrolled (857, 417) with delta (0, -1)
Screenshot: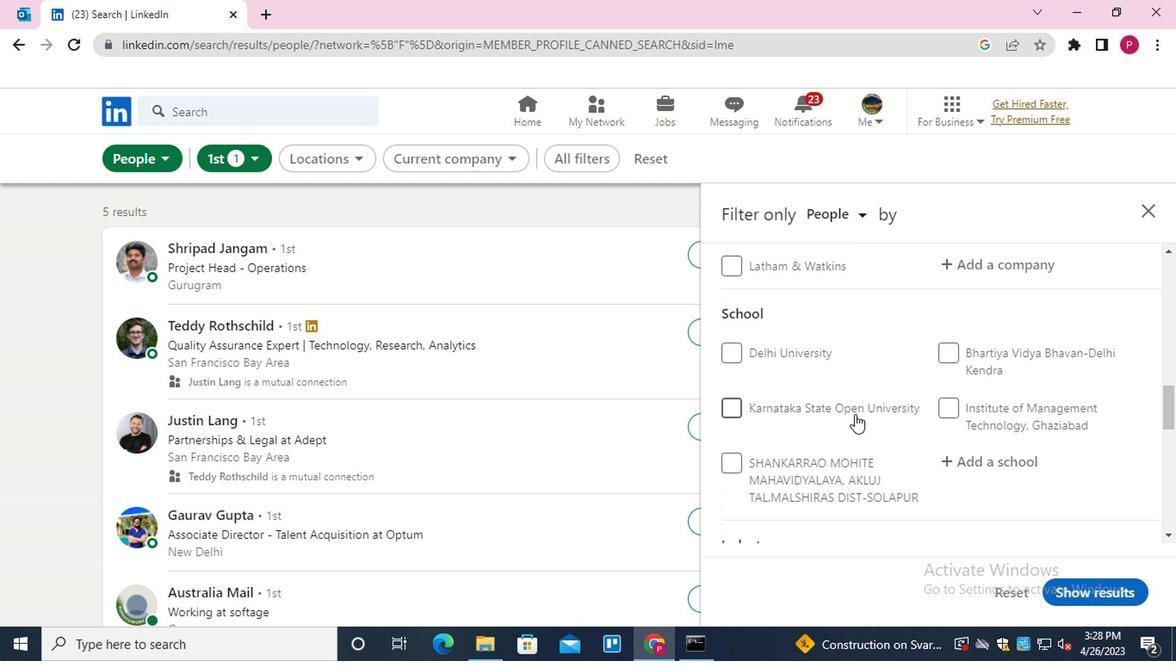 
Action: Mouse moved to (878, 419)
Screenshot: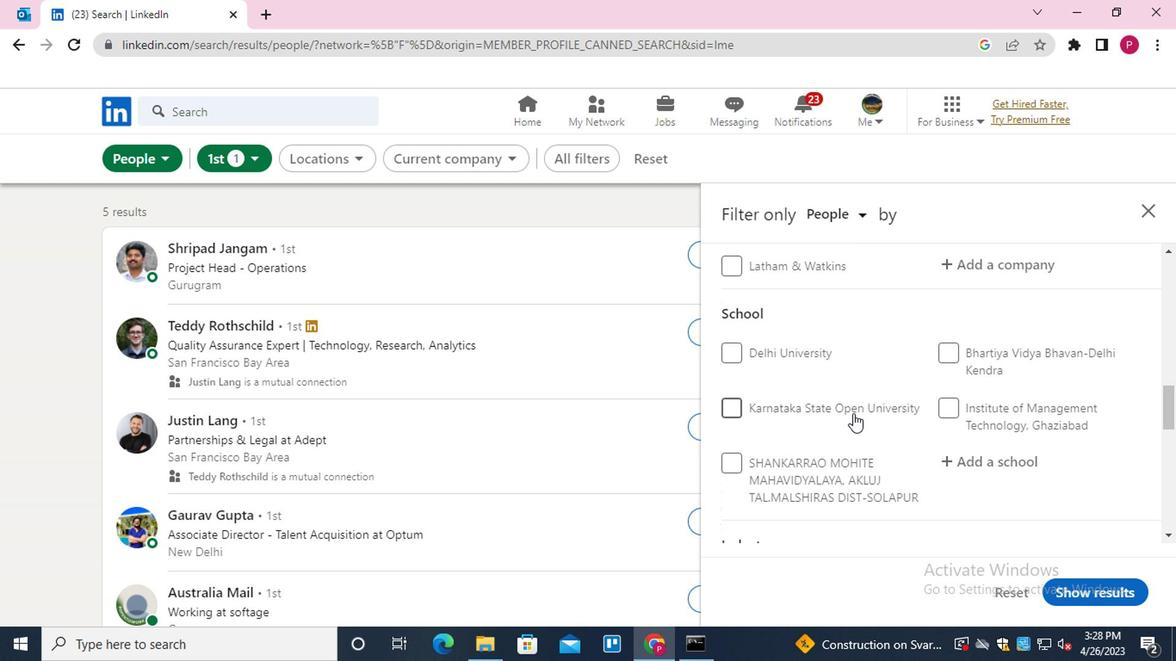 
Action: Mouse scrolled (878, 418) with delta (0, 0)
Screenshot: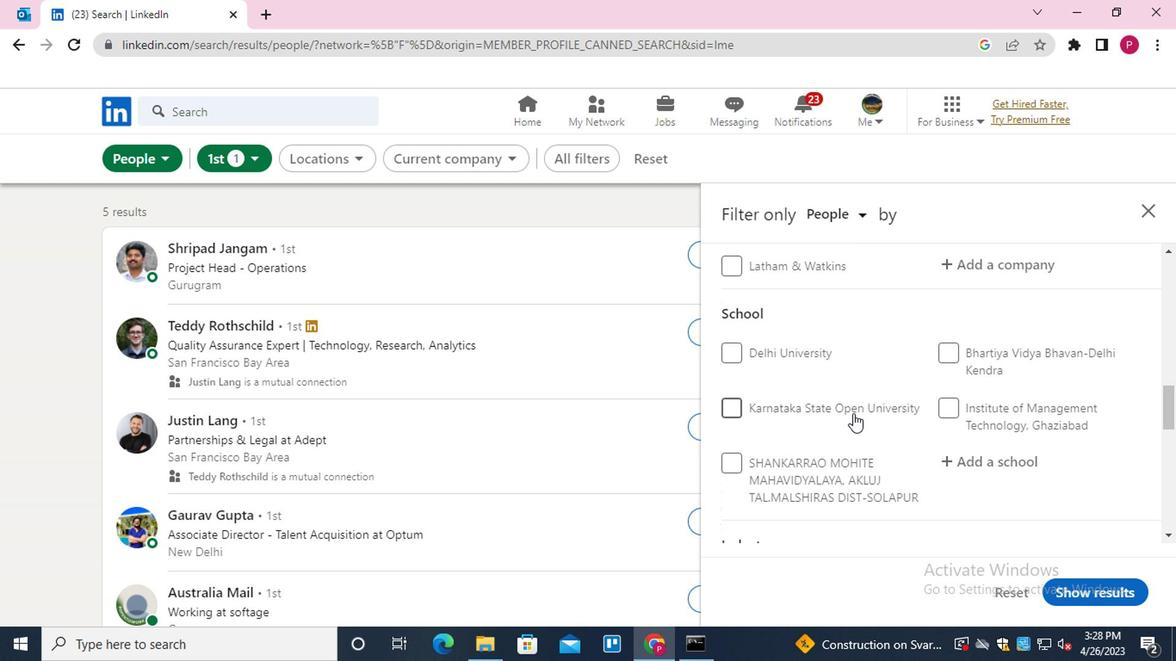 
Action: Mouse moved to (984, 290)
Screenshot: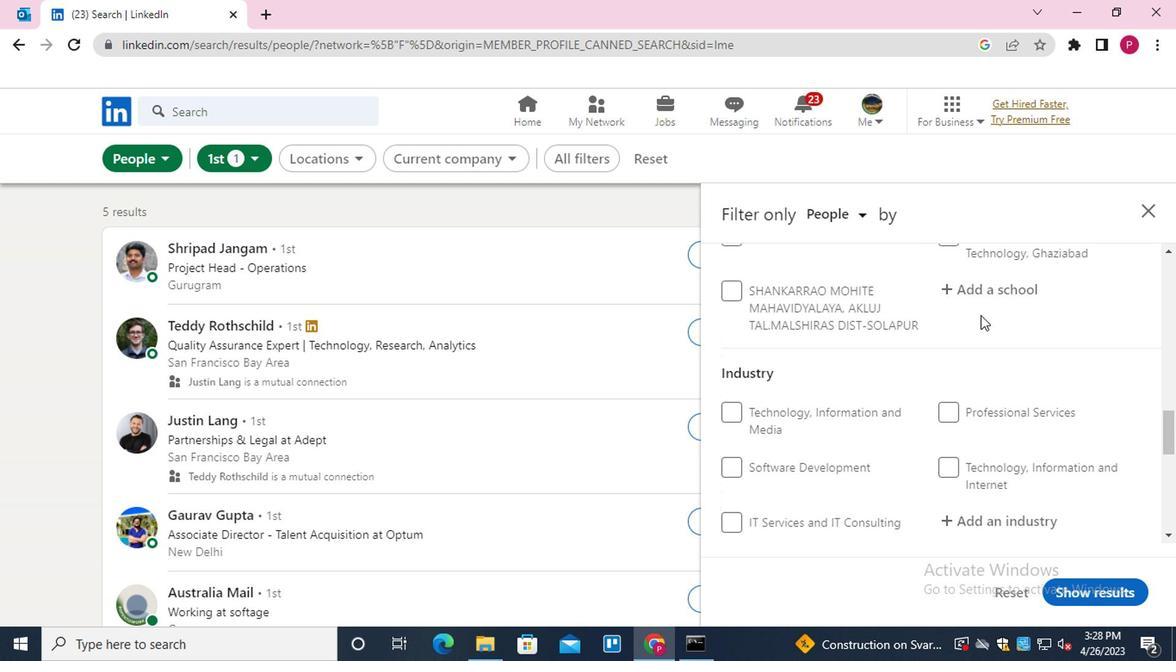 
Action: Mouse pressed left at (984, 290)
Screenshot: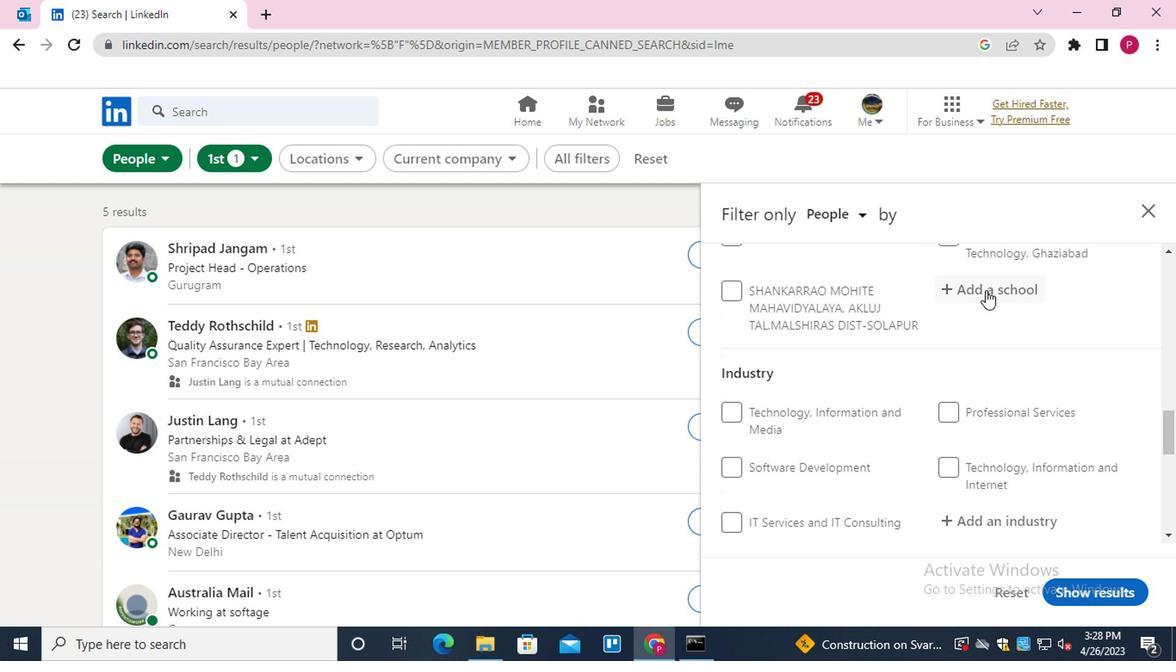 
Action: Key pressed <Key.shift><Key.shift><Key.shift><Key.shift><Key.shift><Key.shift><Key.shift><Key.shift><Key.shift><Key.shift><Key.shift><Key.shift><Key.shift><Key.shift><Key.shift>JODHPUR<Key.space><Key.shift>NATIONAL<Key.down><Key.enter>
Screenshot: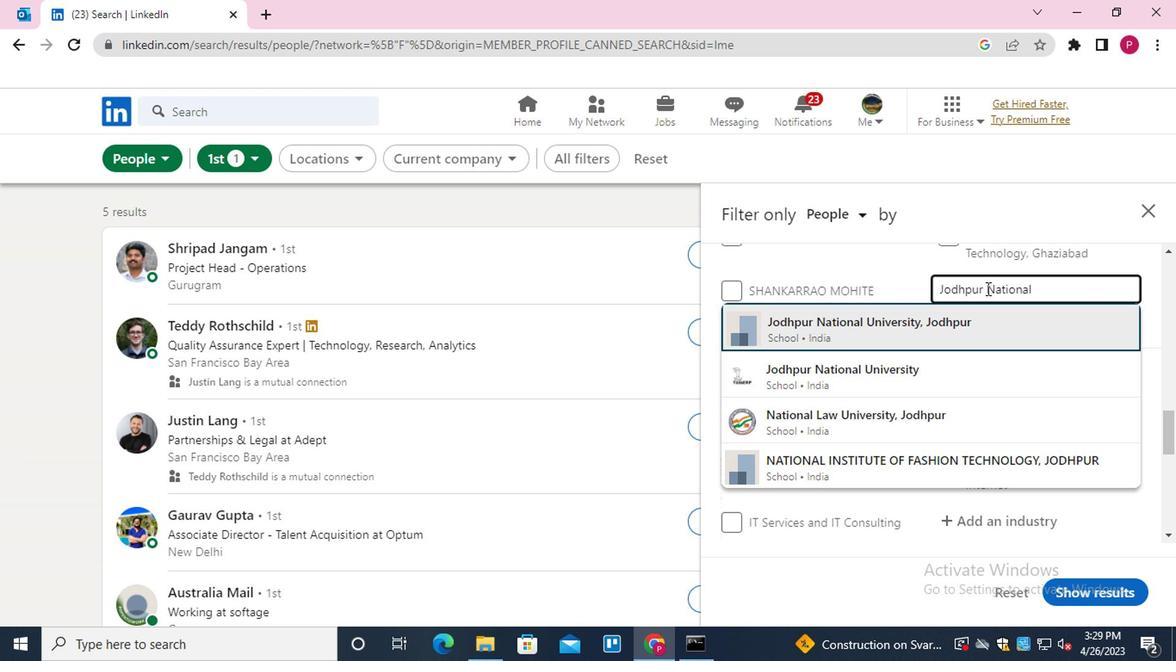 
Action: Mouse moved to (1005, 316)
Screenshot: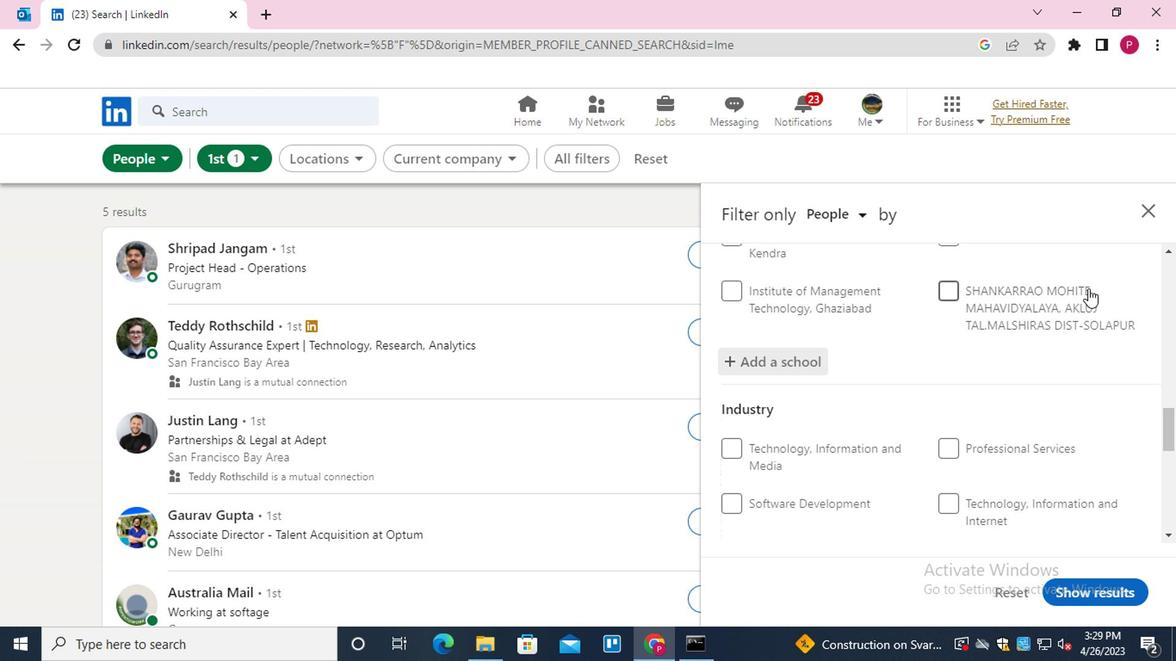 
Action: Mouse scrolled (1005, 316) with delta (0, 0)
Screenshot: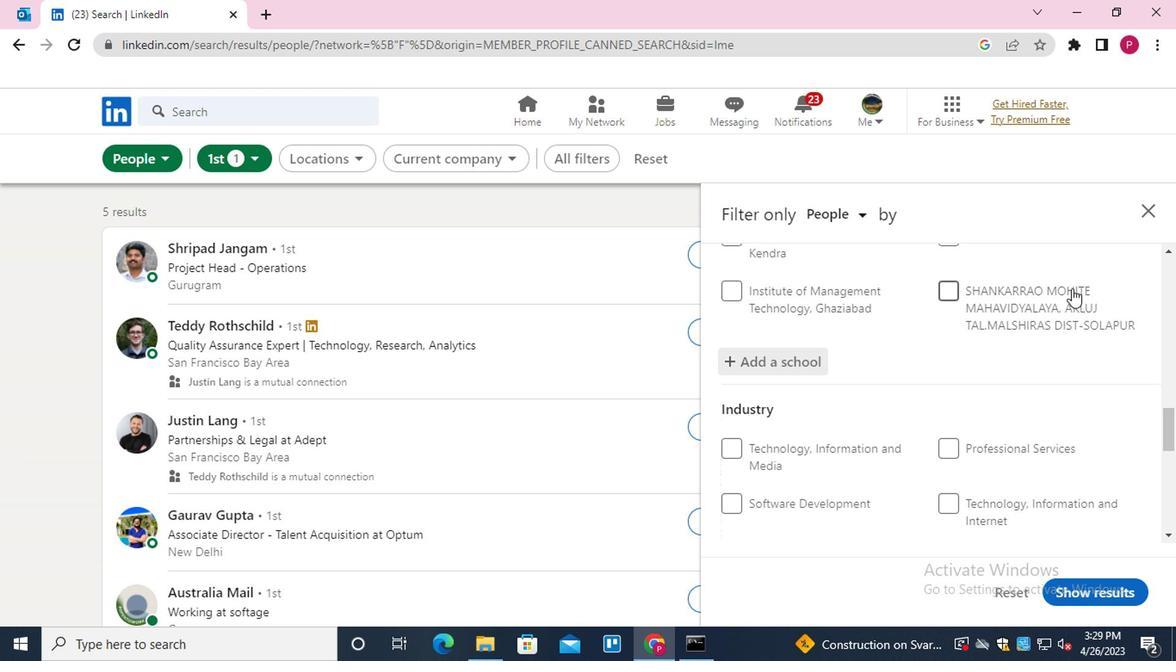 
Action: Mouse moved to (1005, 320)
Screenshot: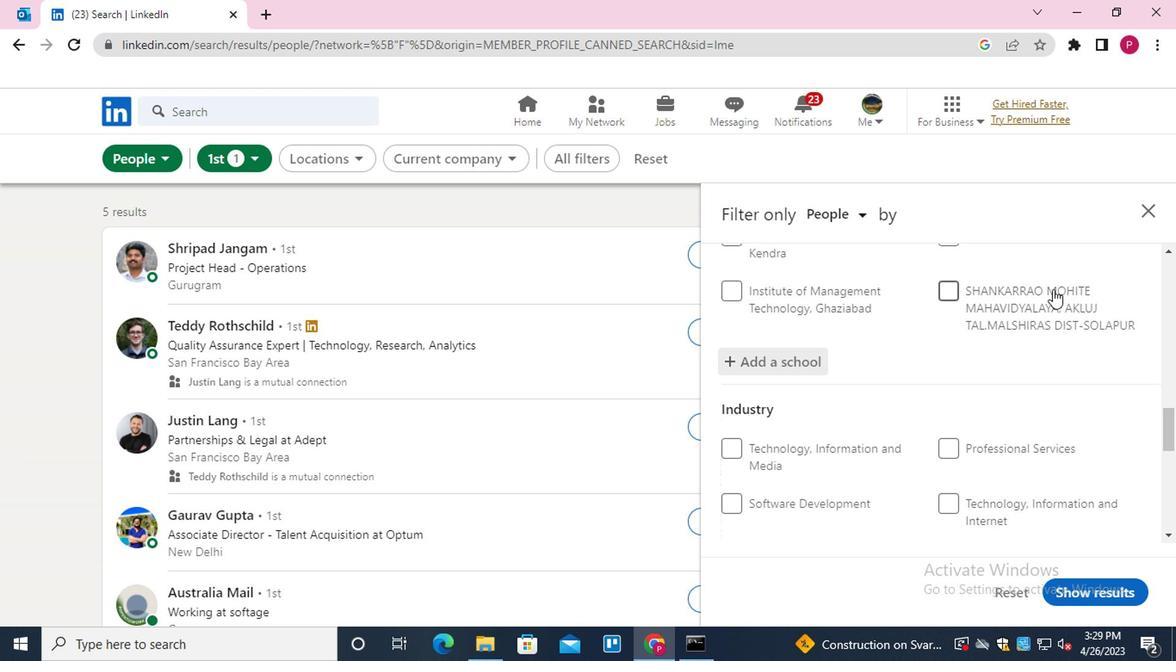 
Action: Mouse scrolled (1005, 319) with delta (0, -1)
Screenshot: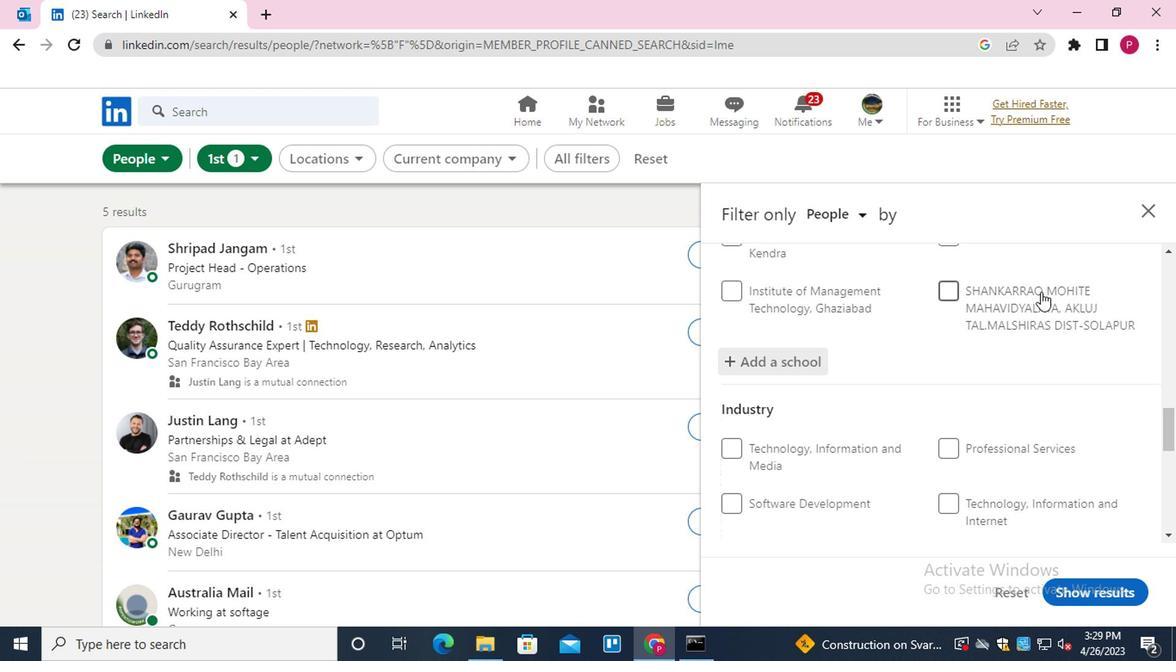
Action: Mouse moved to (1045, 393)
Screenshot: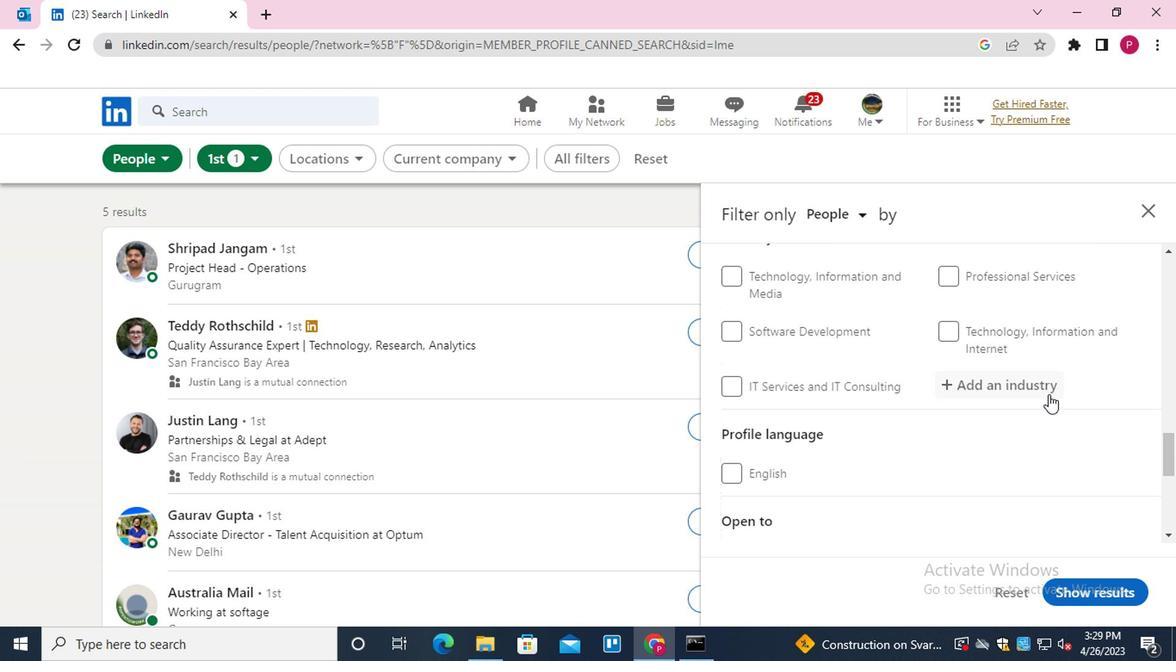 
Action: Mouse pressed left at (1045, 393)
Screenshot: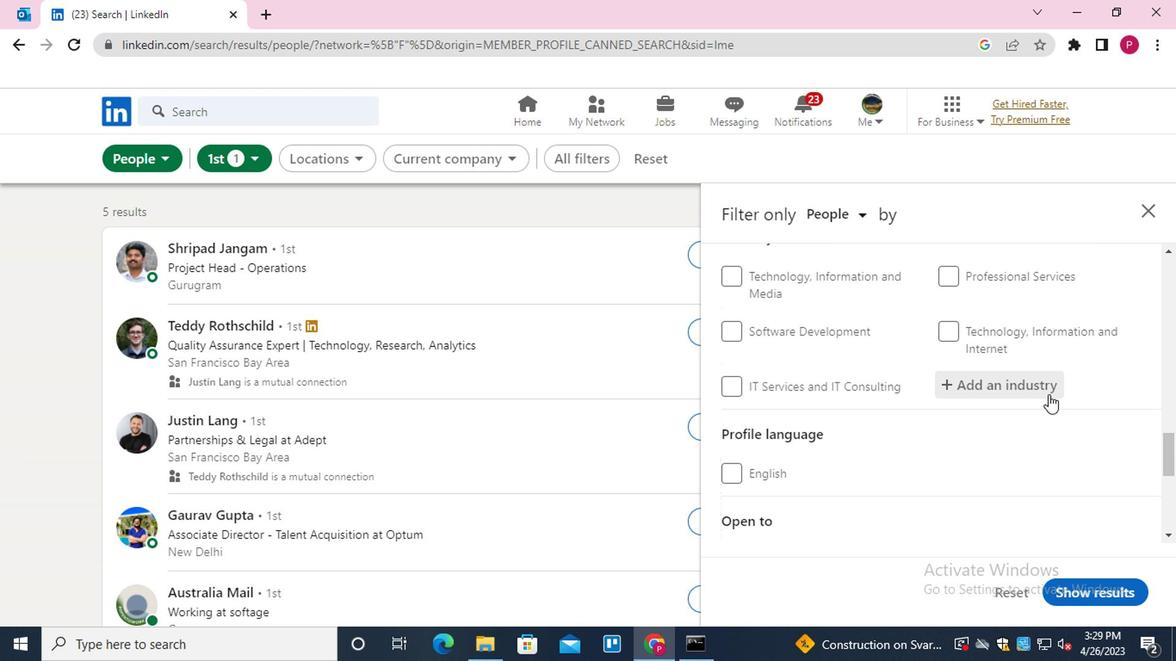 
Action: Mouse moved to (1045, 393)
Screenshot: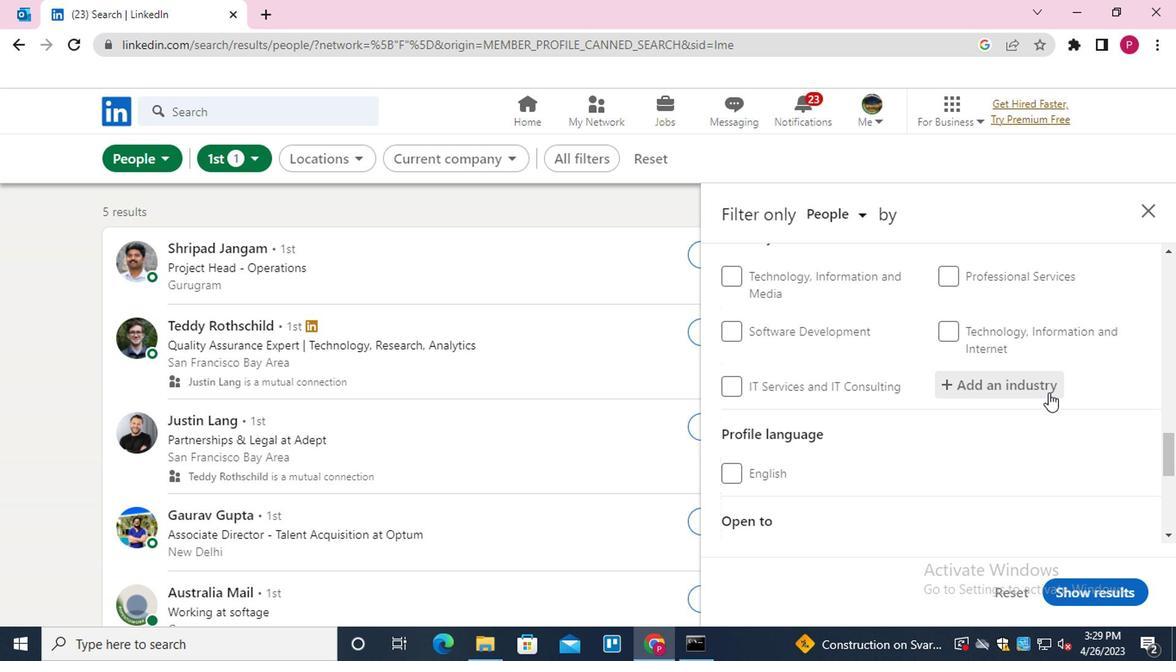 
Action: Key pressed <Key.shift>NANOTEC<Key.down><Key.enter>
Screenshot: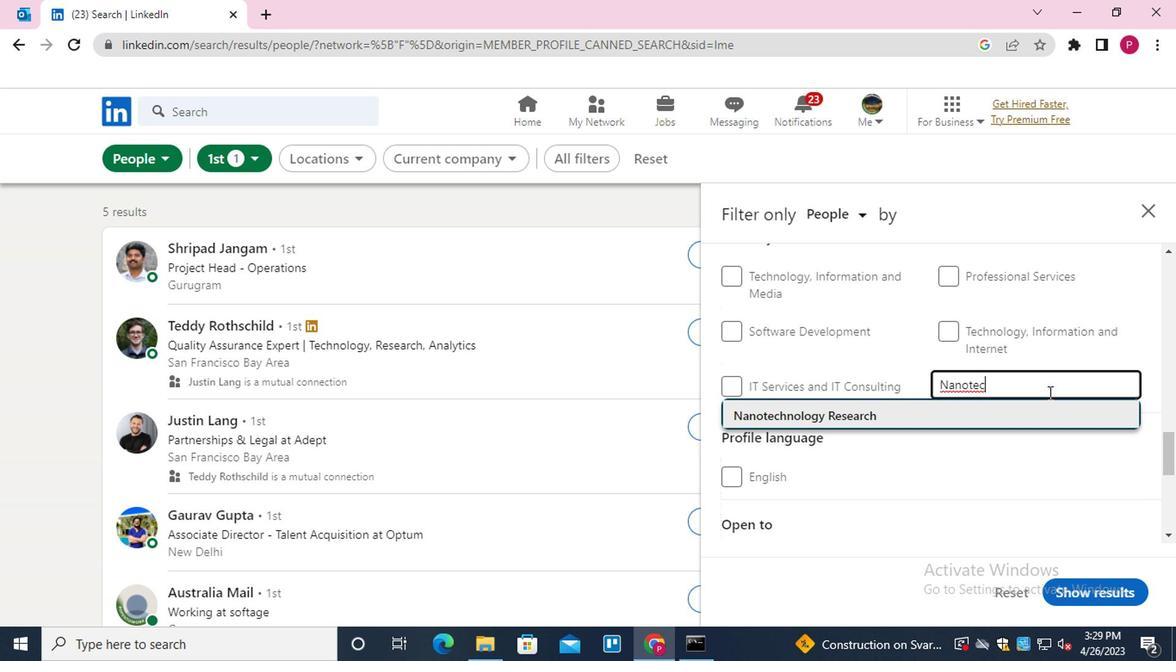 
Action: Mouse moved to (1009, 395)
Screenshot: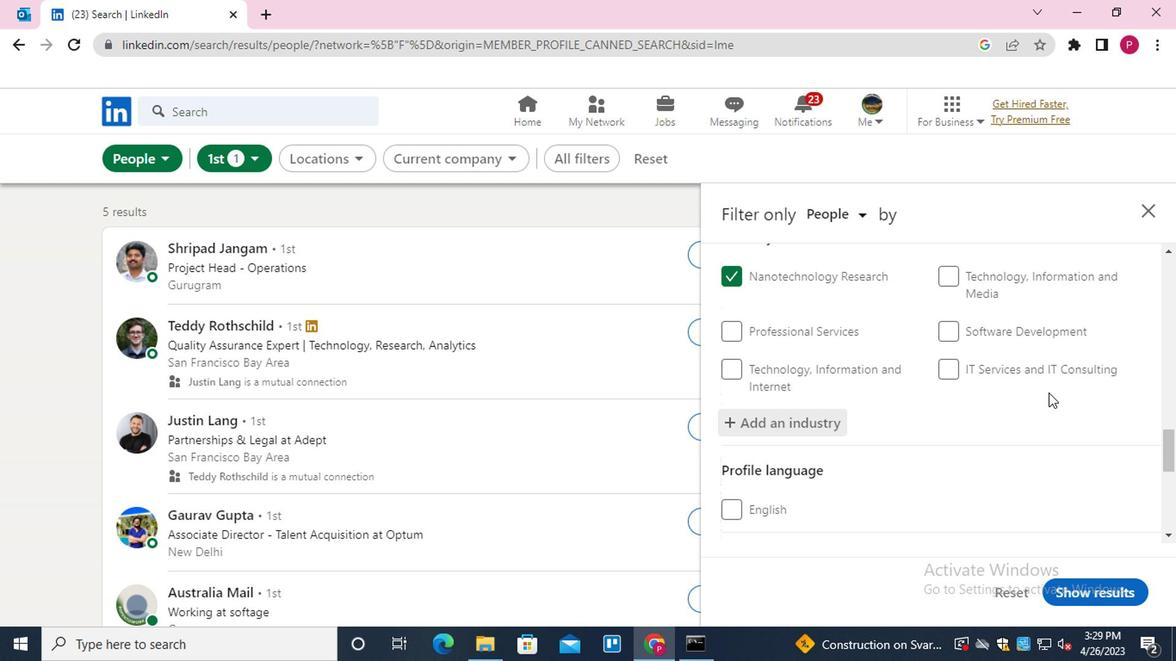 
Action: Mouse scrolled (1009, 393) with delta (0, -1)
Screenshot: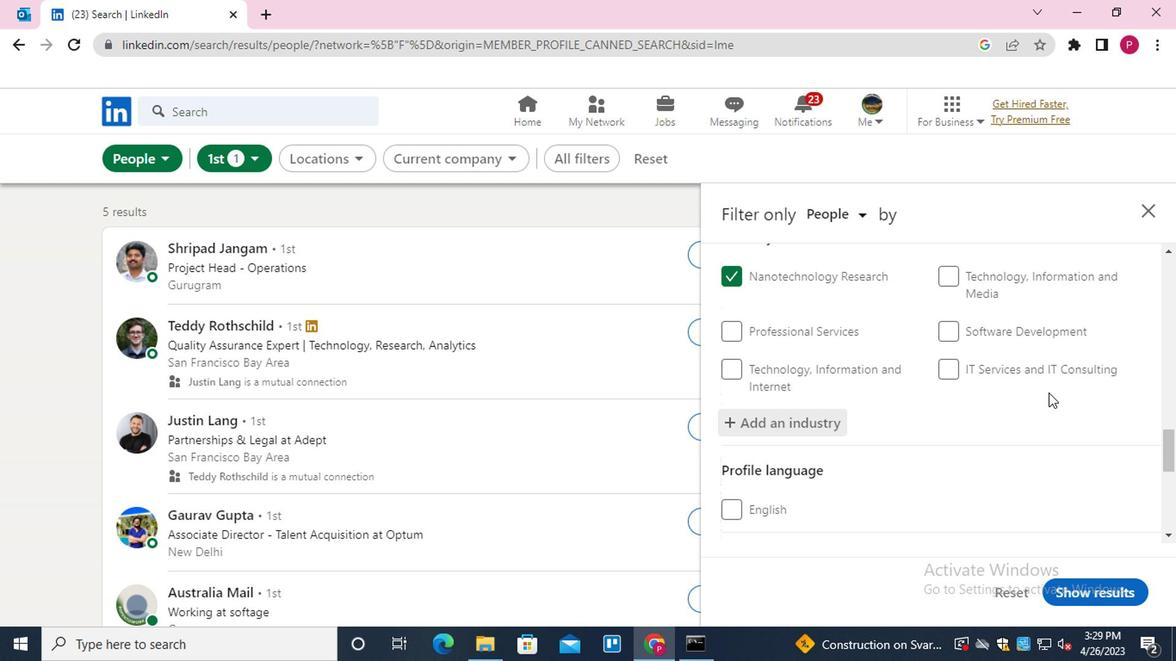 
Action: Mouse moved to (966, 410)
Screenshot: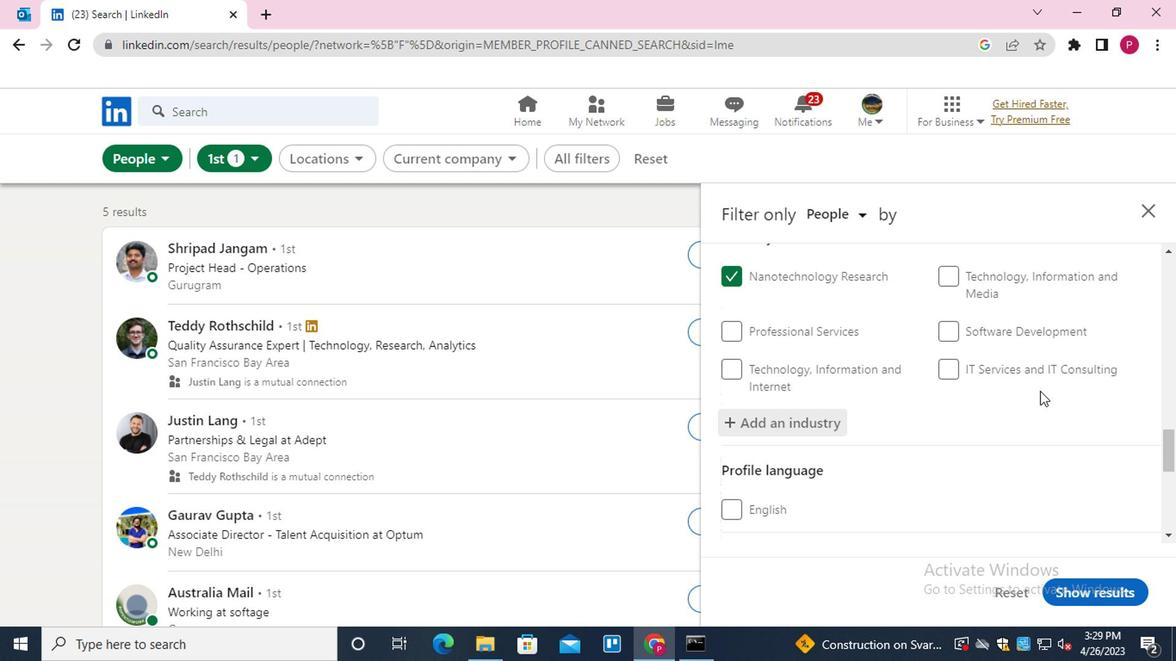 
Action: Mouse scrolled (966, 409) with delta (0, 0)
Screenshot: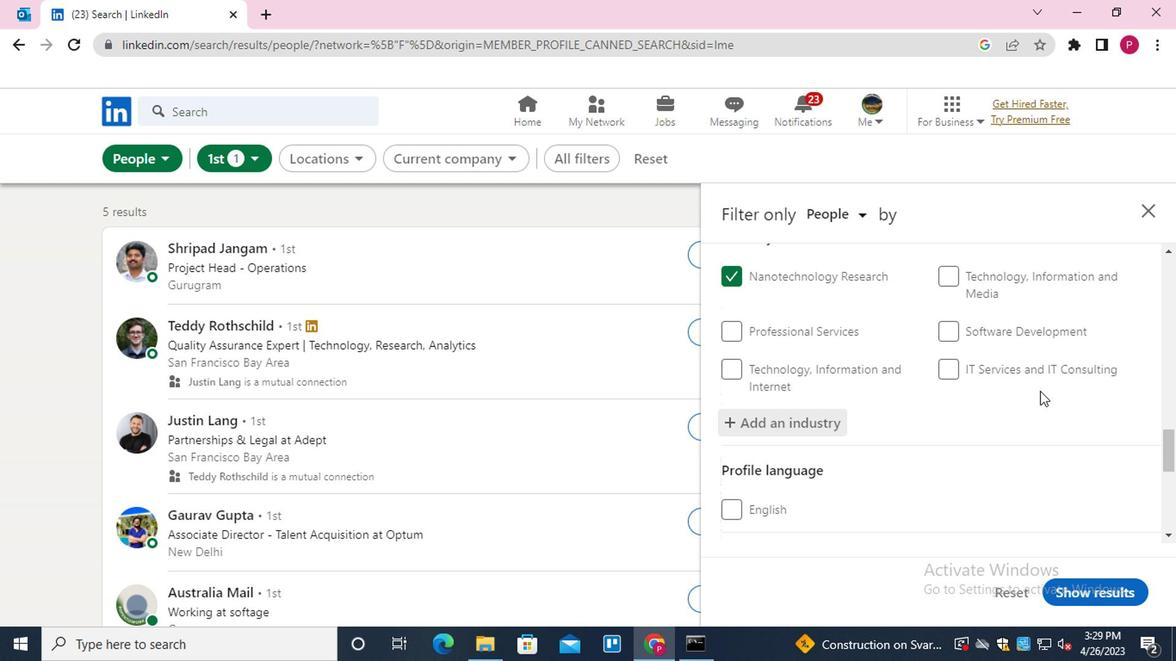 
Action: Mouse moved to (814, 424)
Screenshot: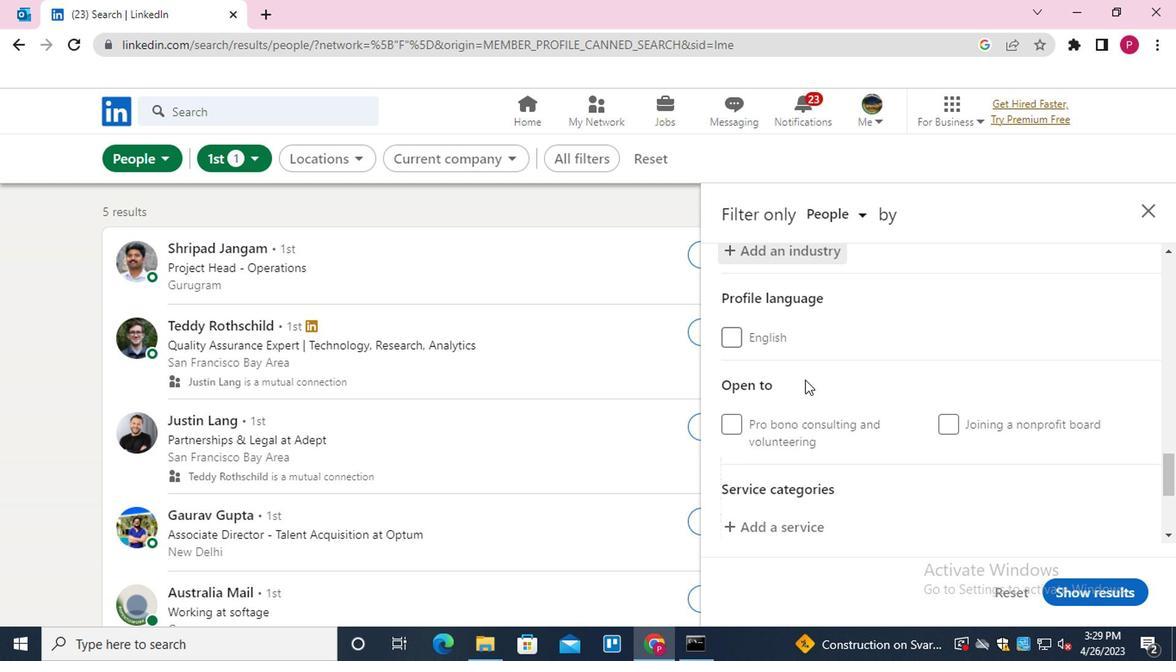 
Action: Mouse scrolled (814, 423) with delta (0, -1)
Screenshot: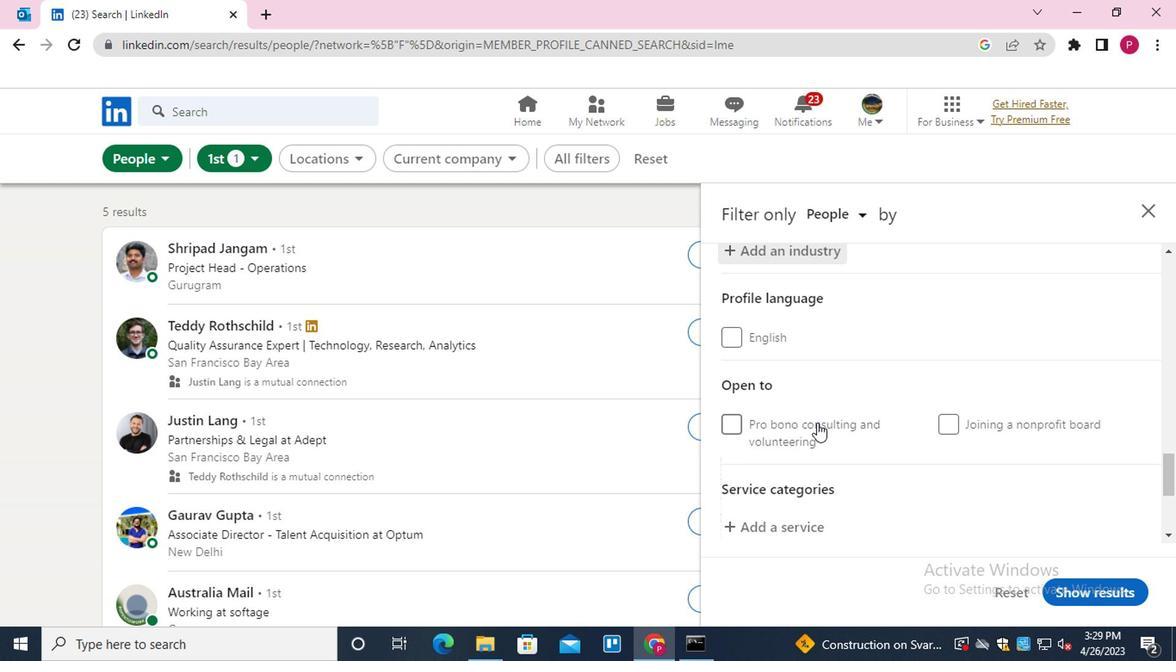 
Action: Mouse scrolled (814, 423) with delta (0, -1)
Screenshot: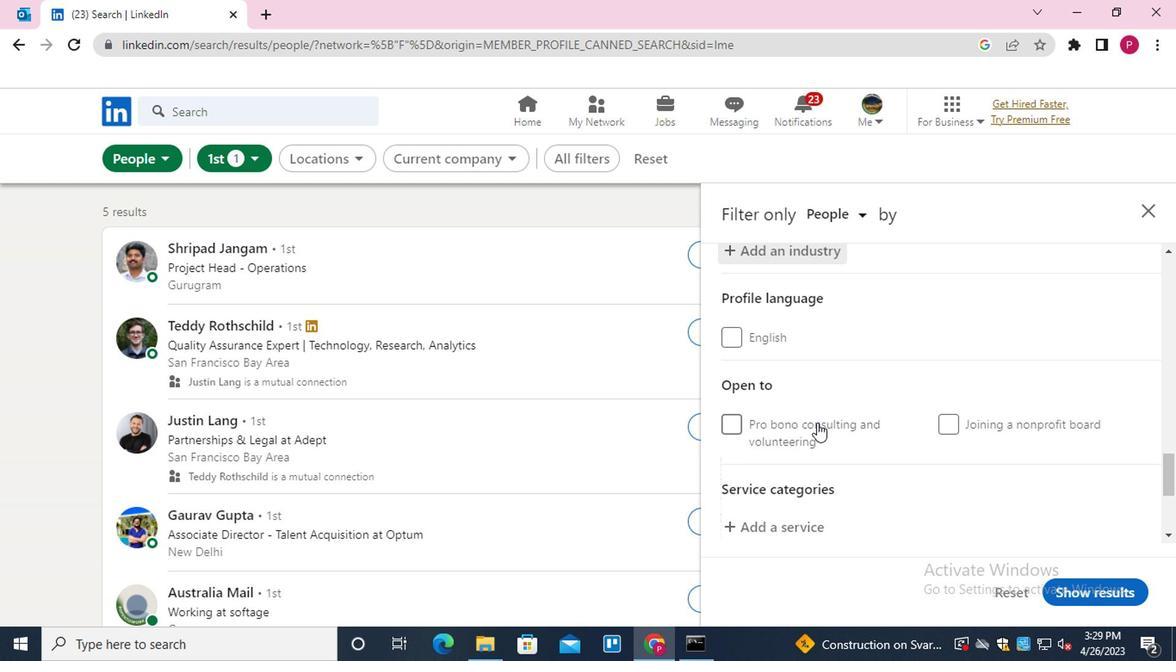 
Action: Mouse moved to (805, 344)
Screenshot: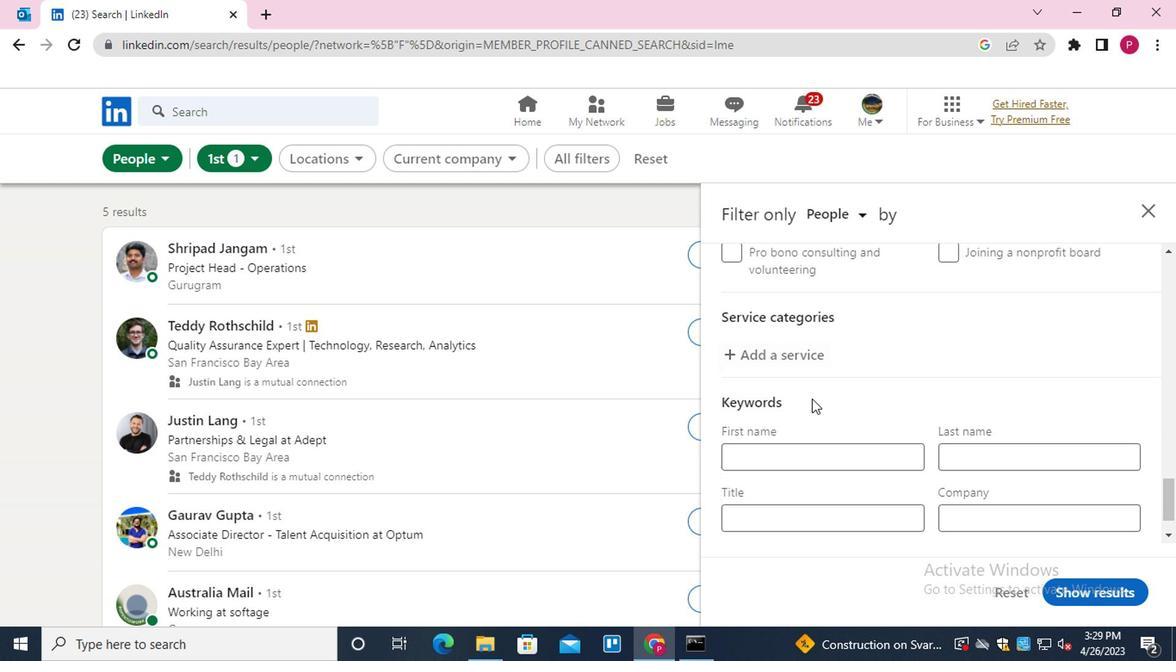
Action: Mouse pressed left at (805, 344)
Screenshot: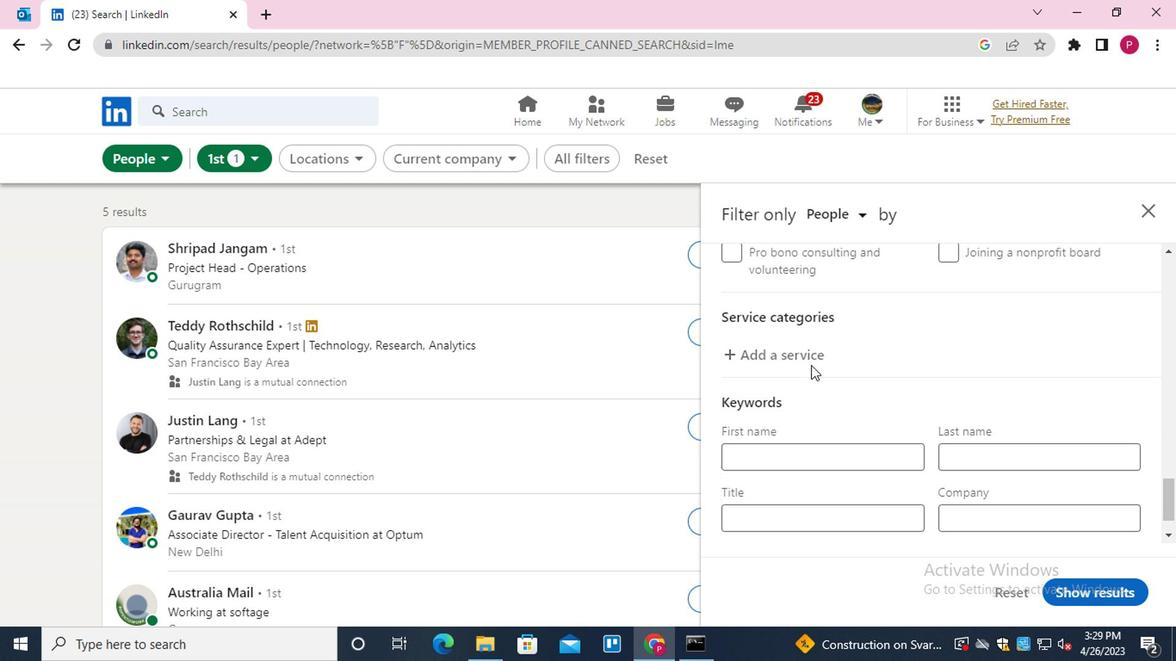 
Action: Key pressed <Key.shift>LABOUR<Key.down><Key.enter>
Screenshot: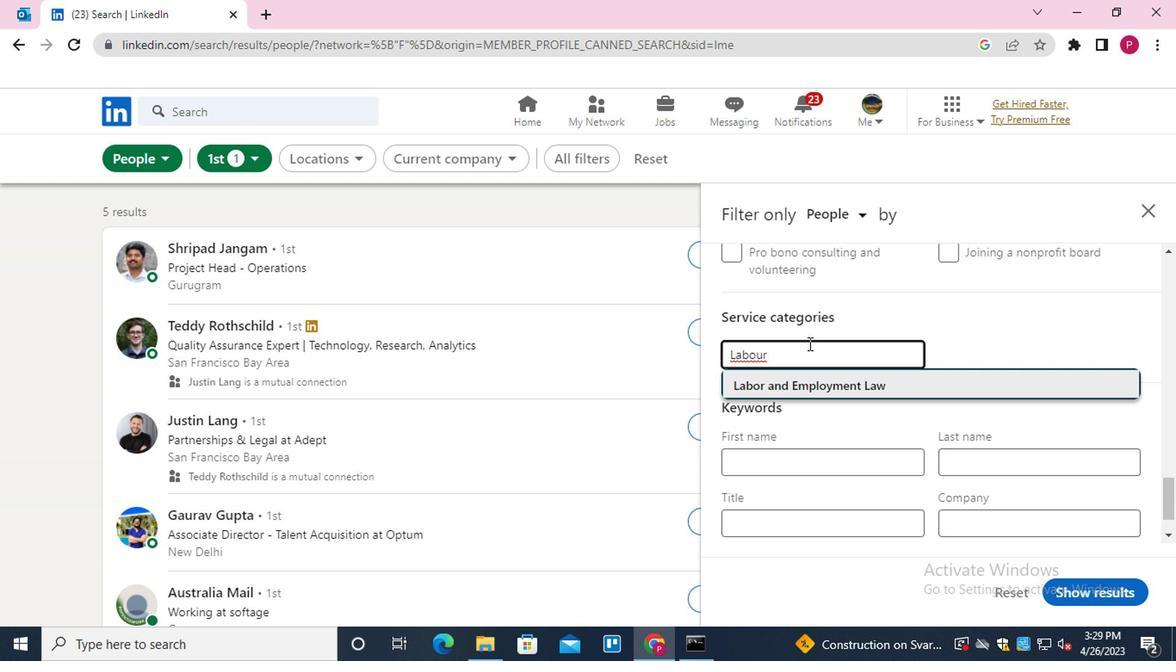 
Action: Mouse moved to (809, 360)
Screenshot: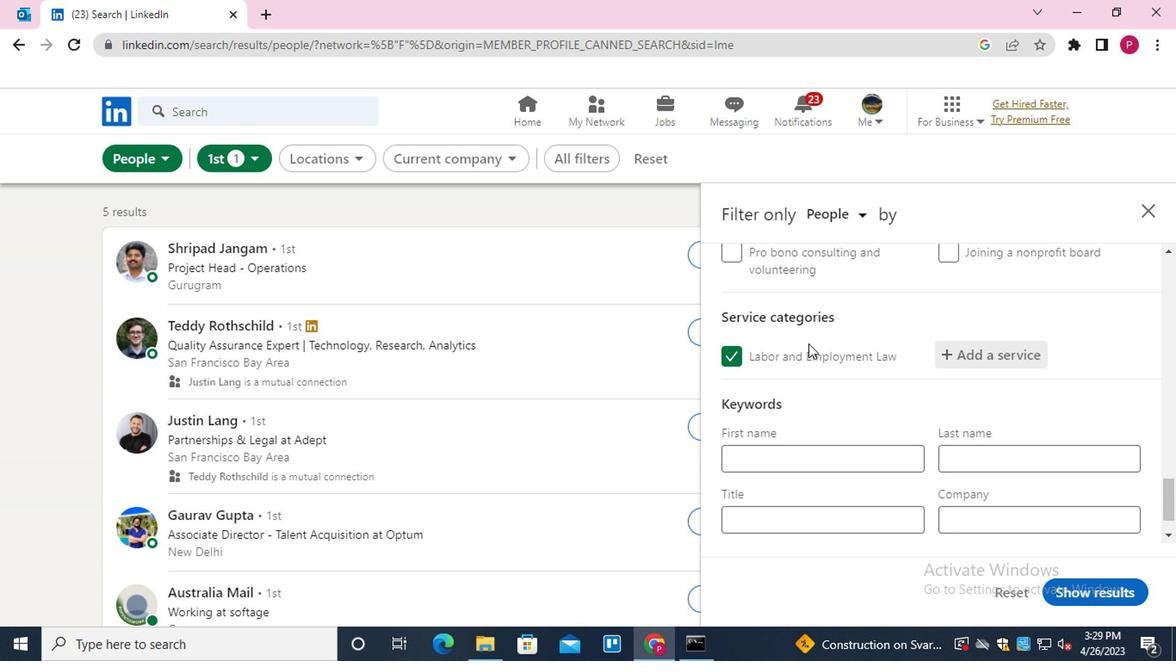
Action: Mouse scrolled (809, 359) with delta (0, -1)
Screenshot: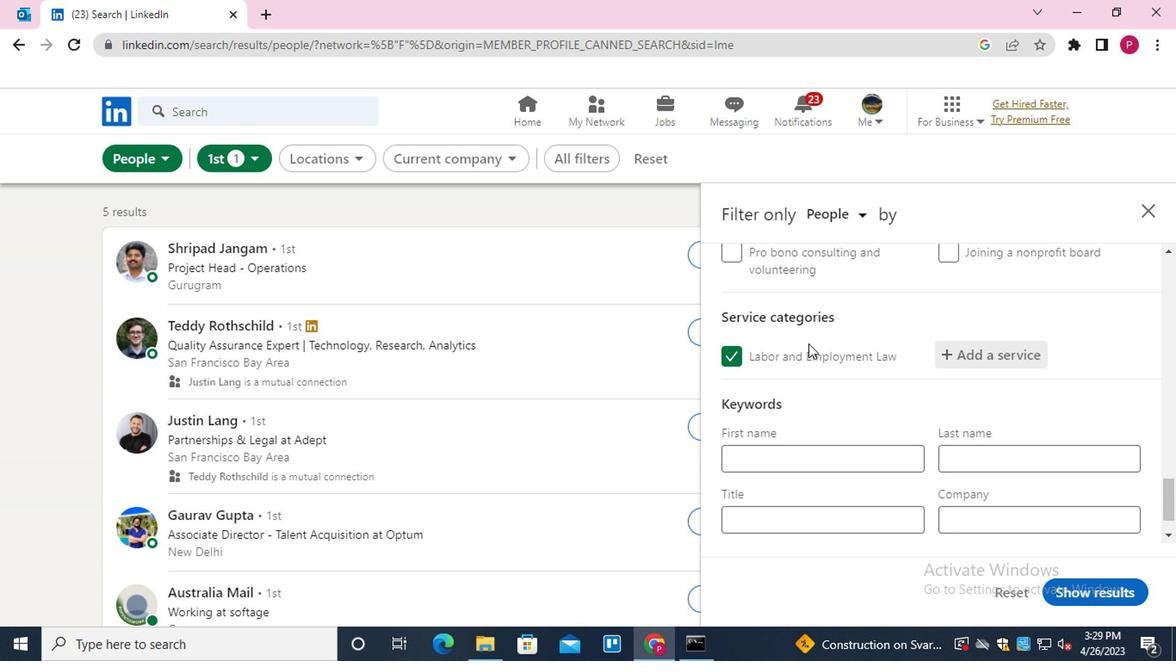 
Action: Mouse moved to (814, 370)
Screenshot: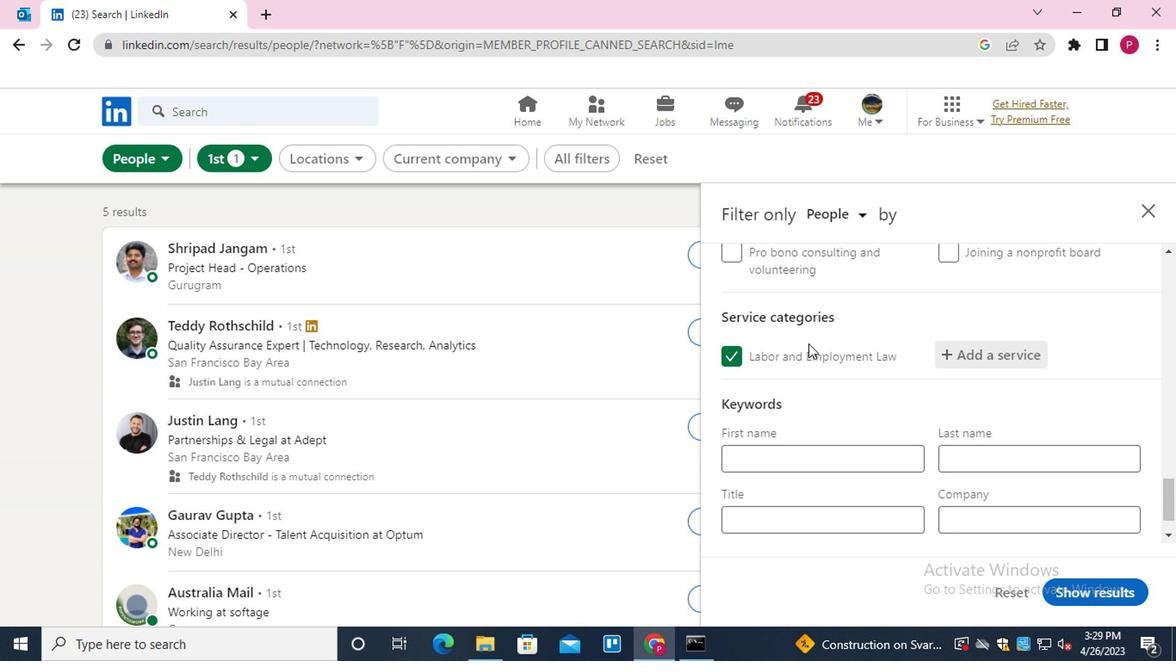 
Action: Mouse scrolled (814, 369) with delta (0, 0)
Screenshot: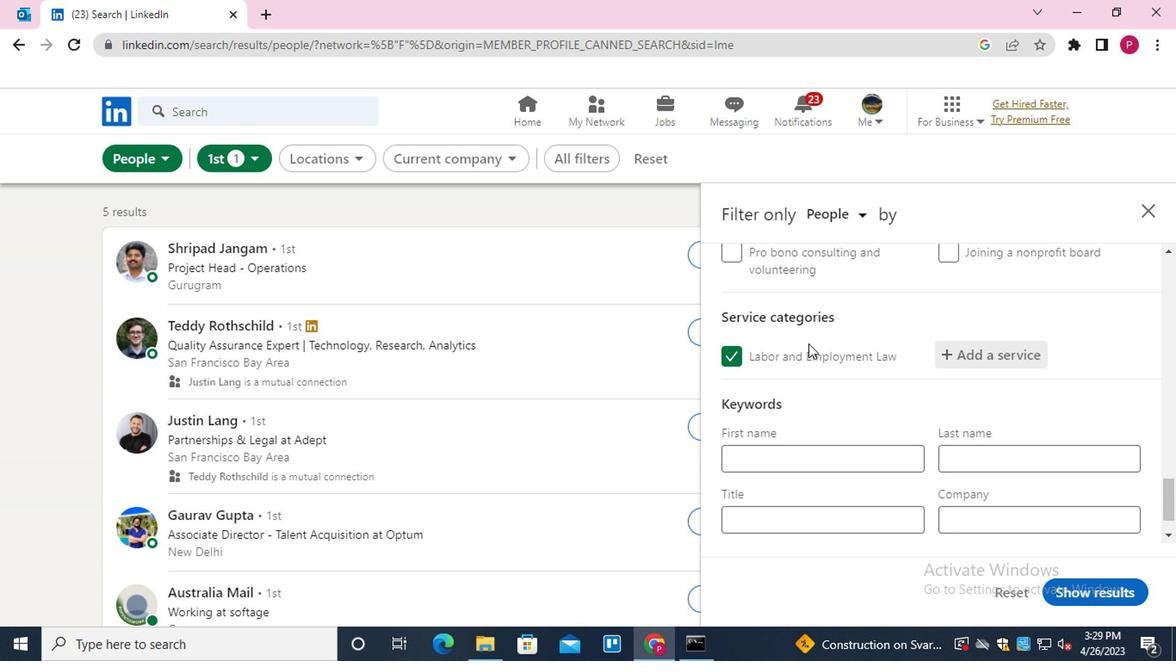 
Action: Mouse moved to (818, 379)
Screenshot: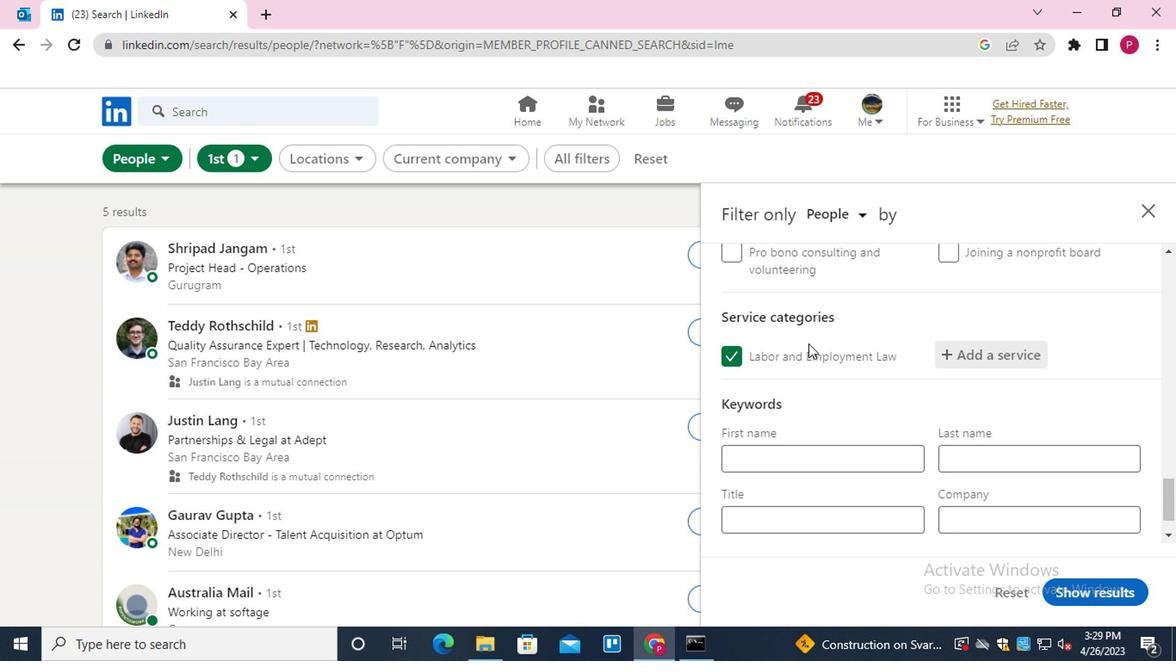 
Action: Mouse scrolled (818, 378) with delta (0, -1)
Screenshot: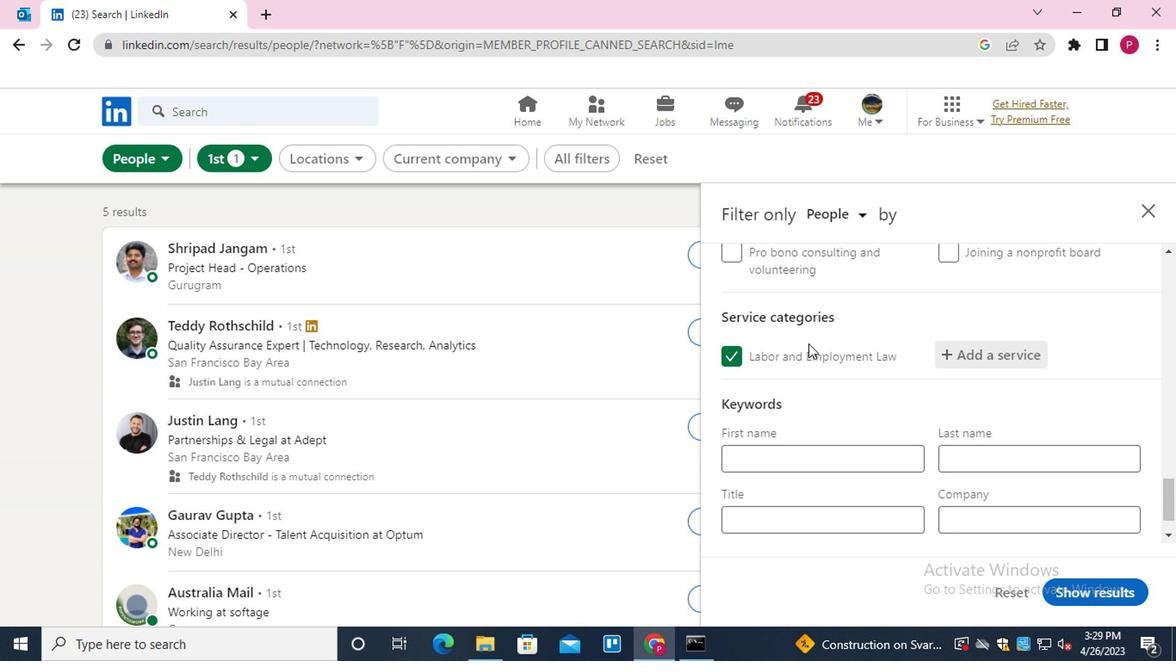 
Action: Mouse moved to (813, 461)
Screenshot: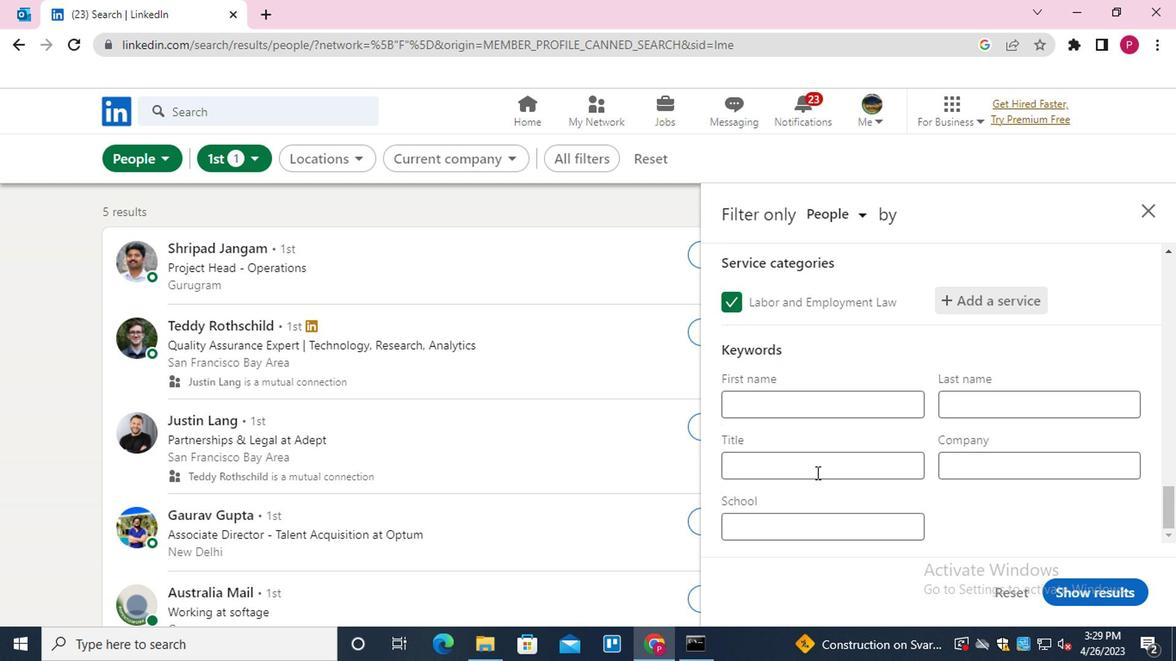 
Action: Mouse pressed left at (813, 461)
Screenshot: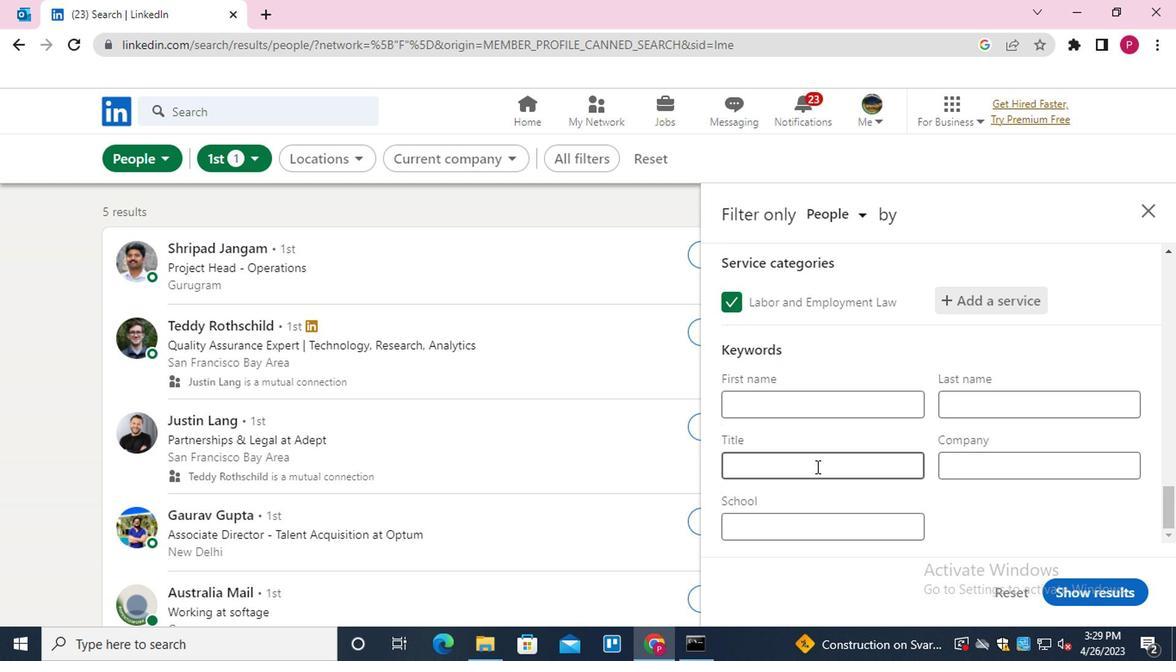 
Action: Key pressed <Key.shift>FLIGHT<Key.space><Key.shift>ATTENDENT
Screenshot: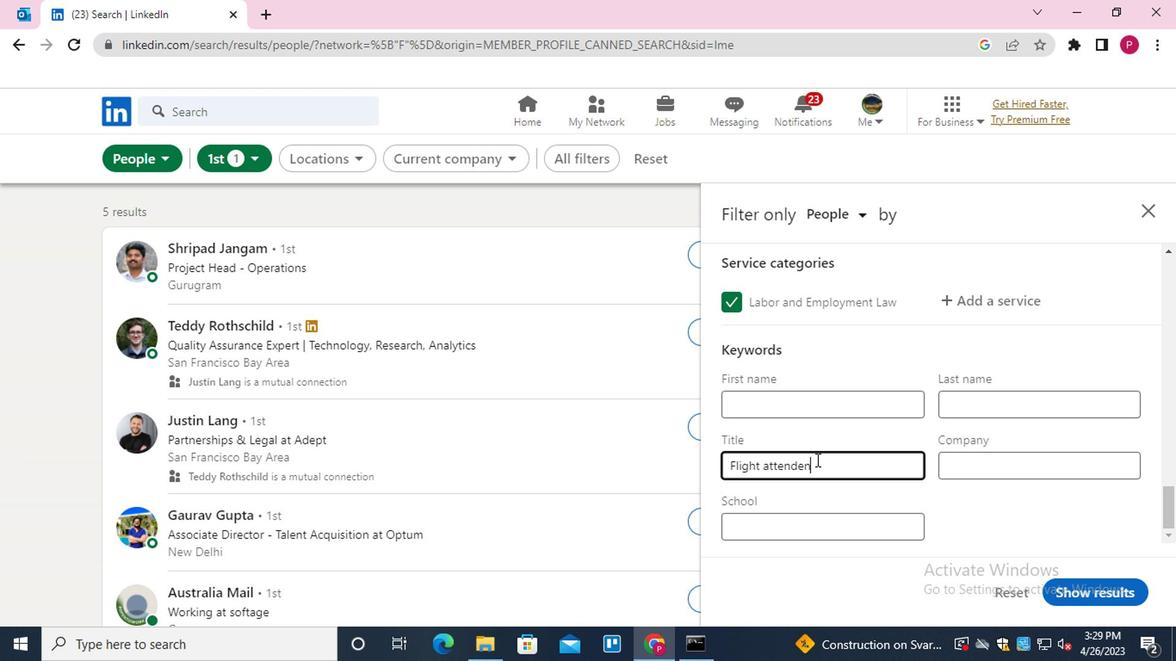 
Action: Mouse moved to (835, 465)
Screenshot: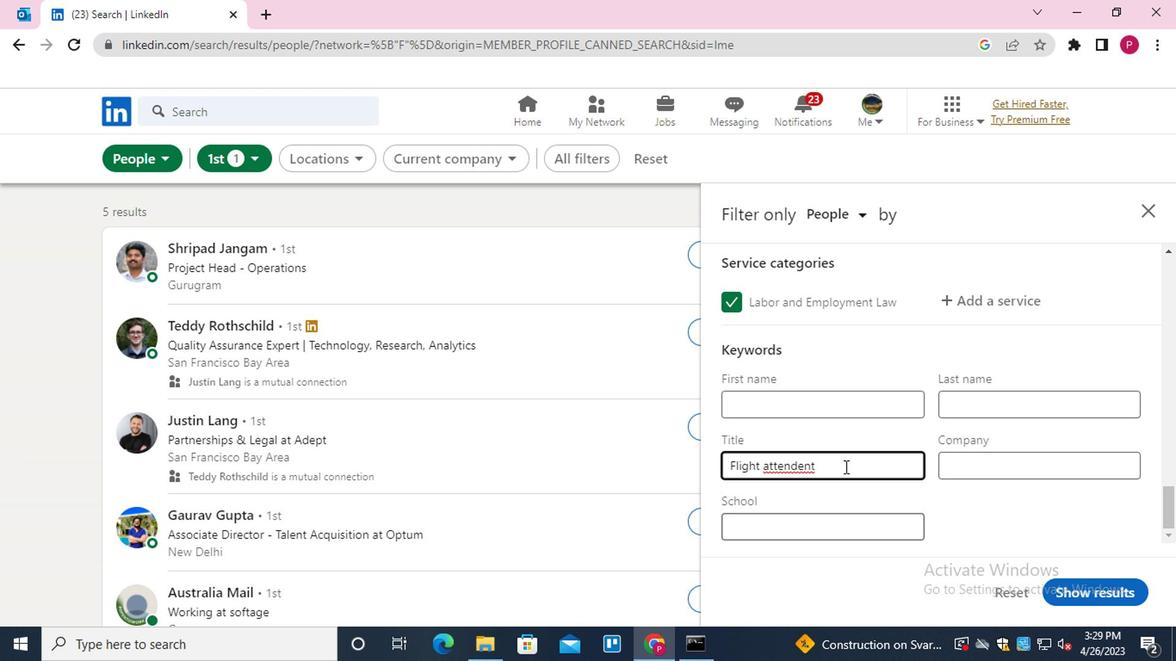 
Action: Key pressed <Key.backspace><Key.backspace><Key.backspace>ANT
Screenshot: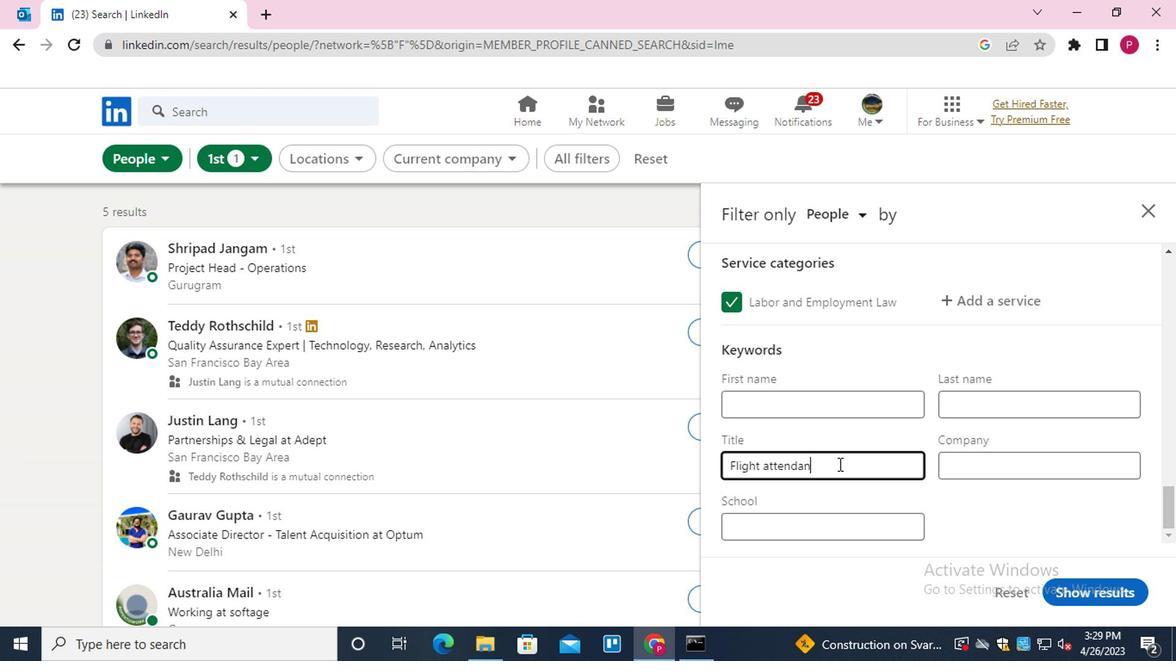 
Action: Mouse moved to (764, 467)
Screenshot: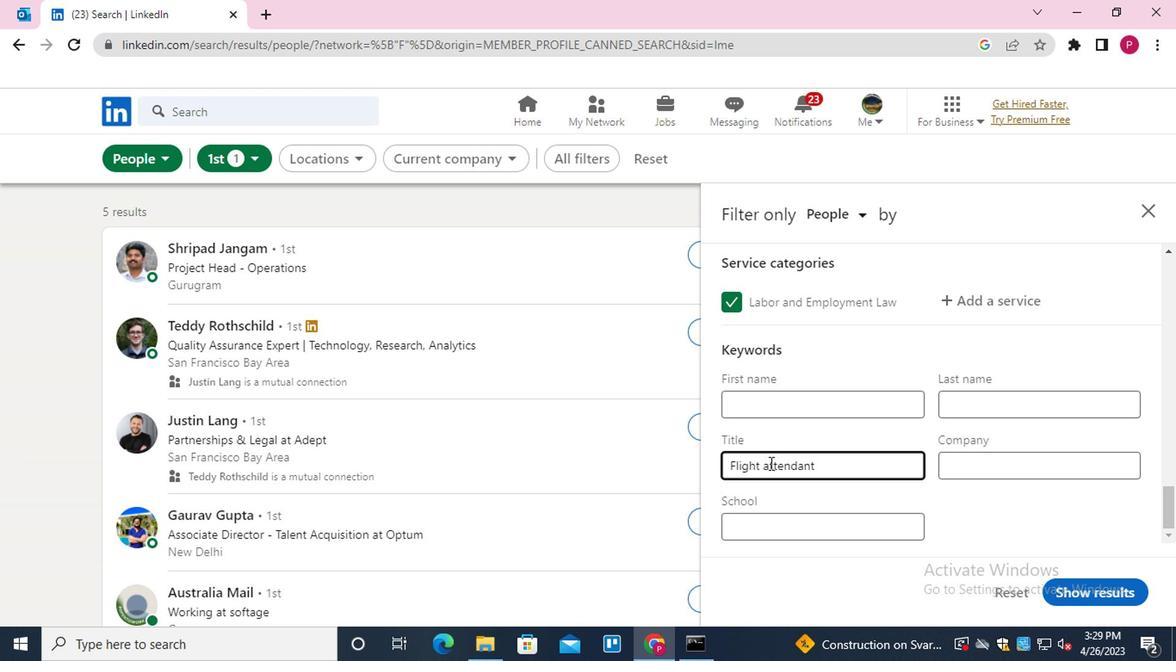 
Action: Mouse pressed left at (764, 467)
Screenshot: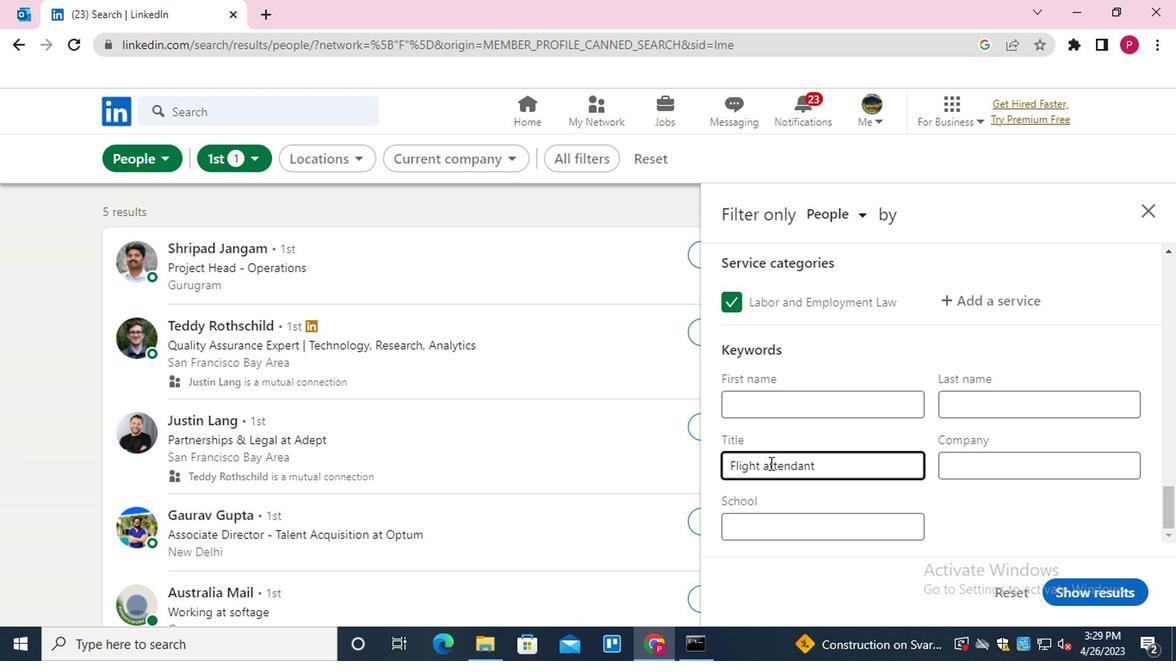 
Action: Mouse moved to (791, 482)
Screenshot: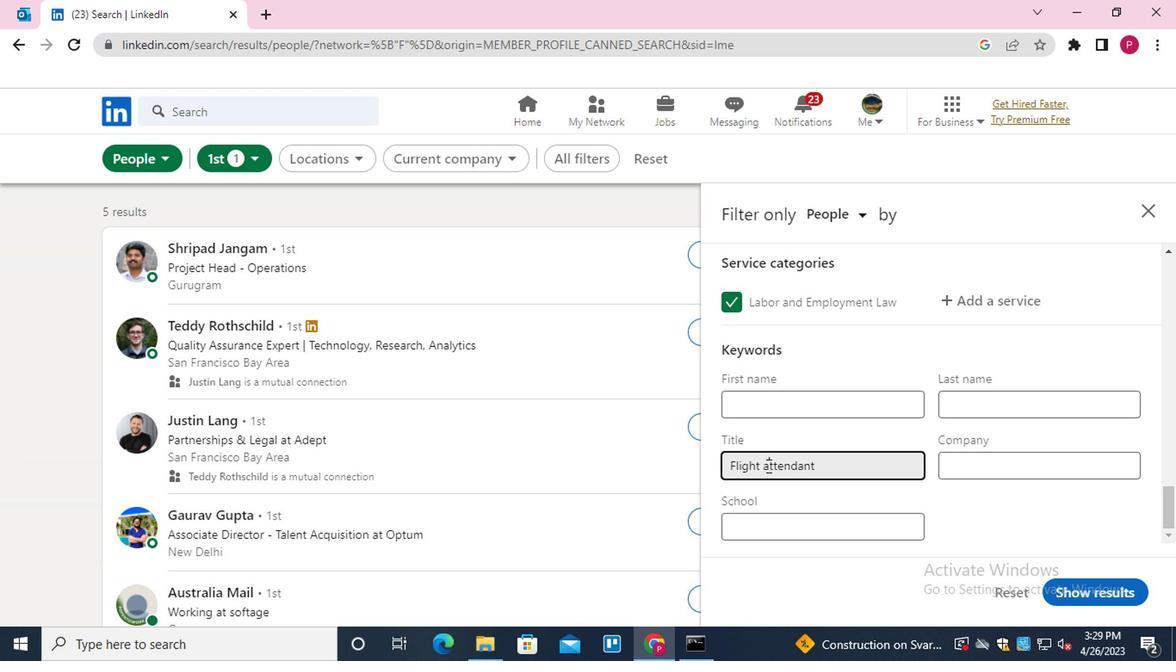 
Action: Key pressed <Key.backspace><Key.shift>A
Screenshot: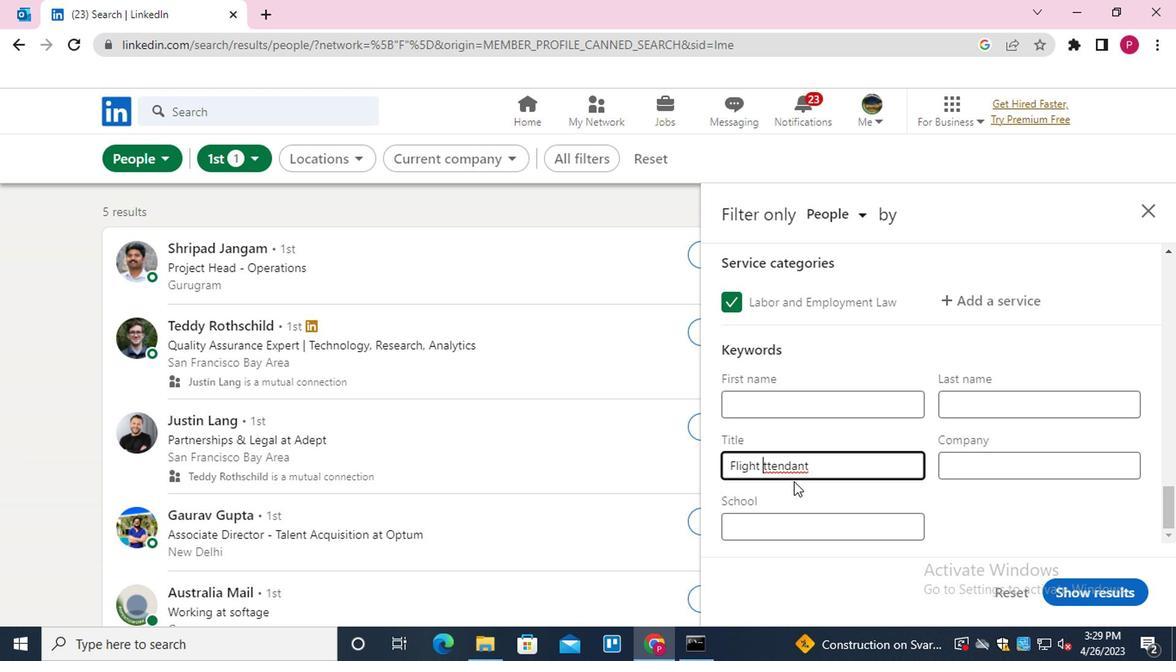 
Action: Mouse moved to (1063, 599)
Screenshot: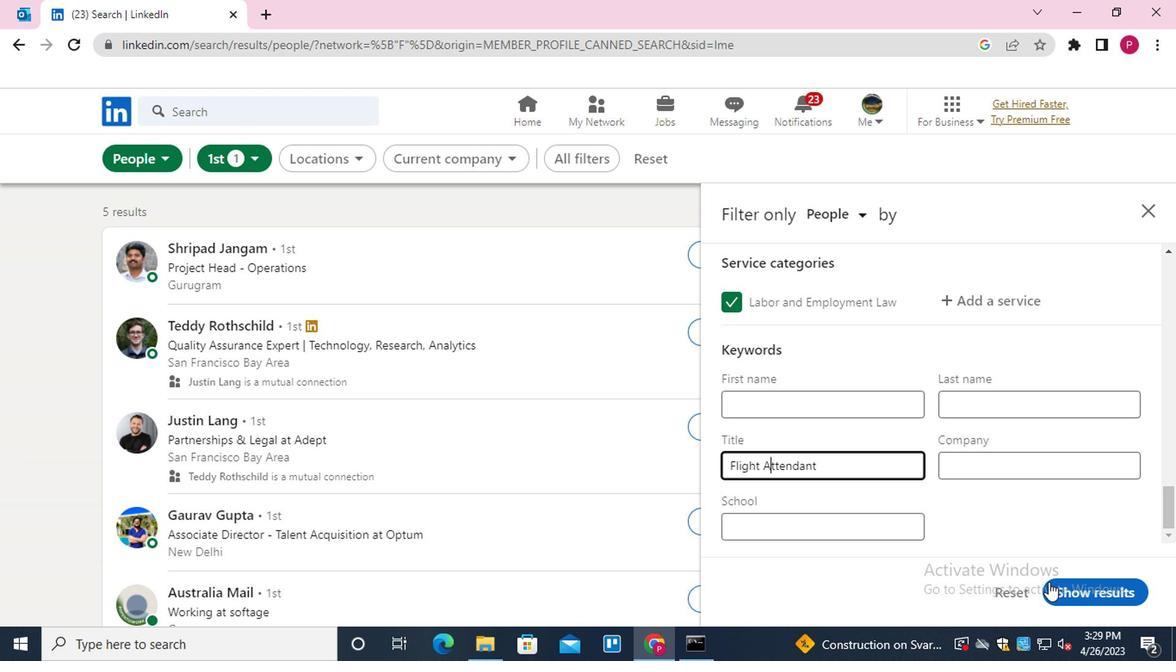 
Action: Mouse pressed left at (1063, 599)
Screenshot: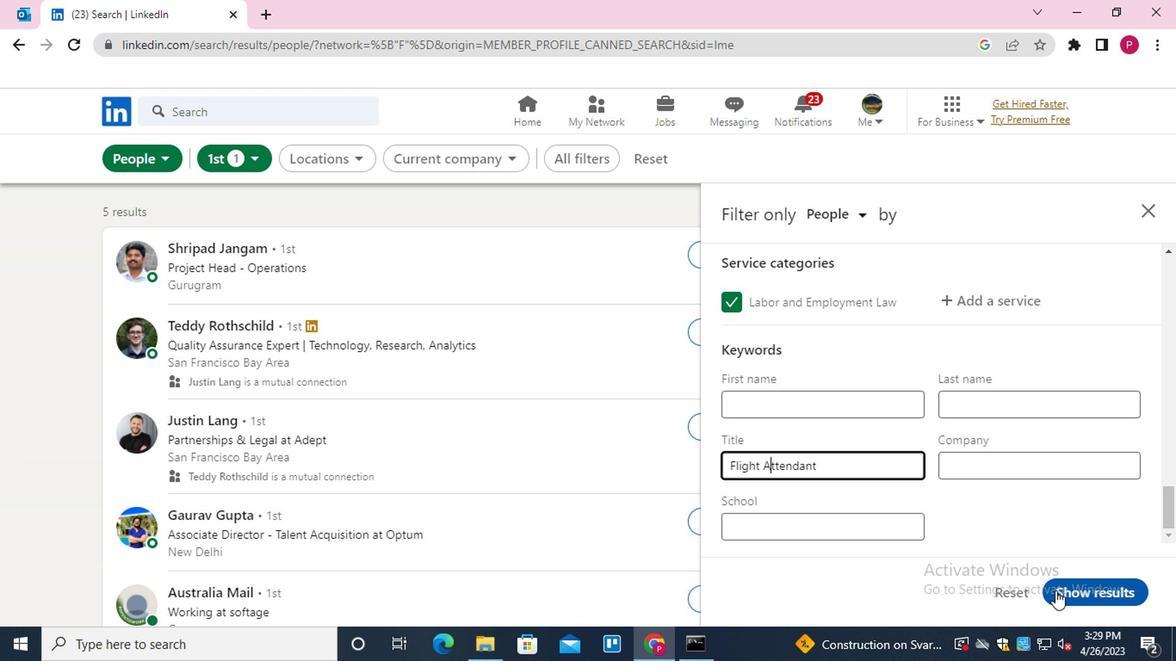 
Action: Mouse moved to (501, 363)
Screenshot: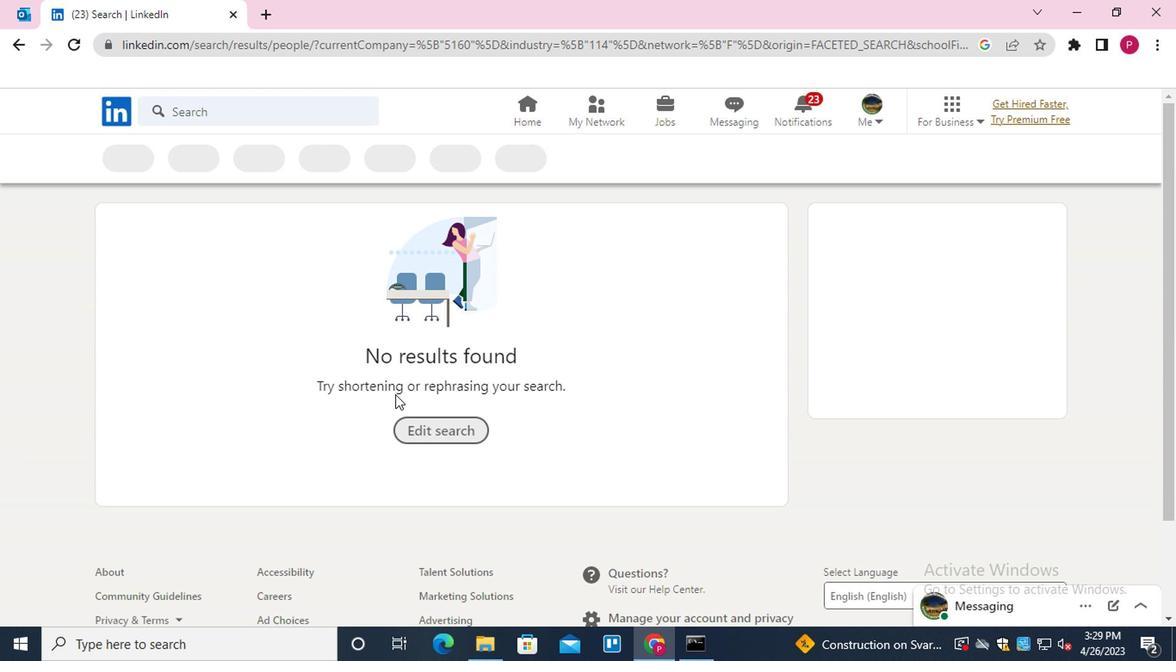 
